 Task: Check the sale-to-list ratio of ceramic floors in the last 5 years.
Action: Mouse moved to (1050, 244)
Screenshot: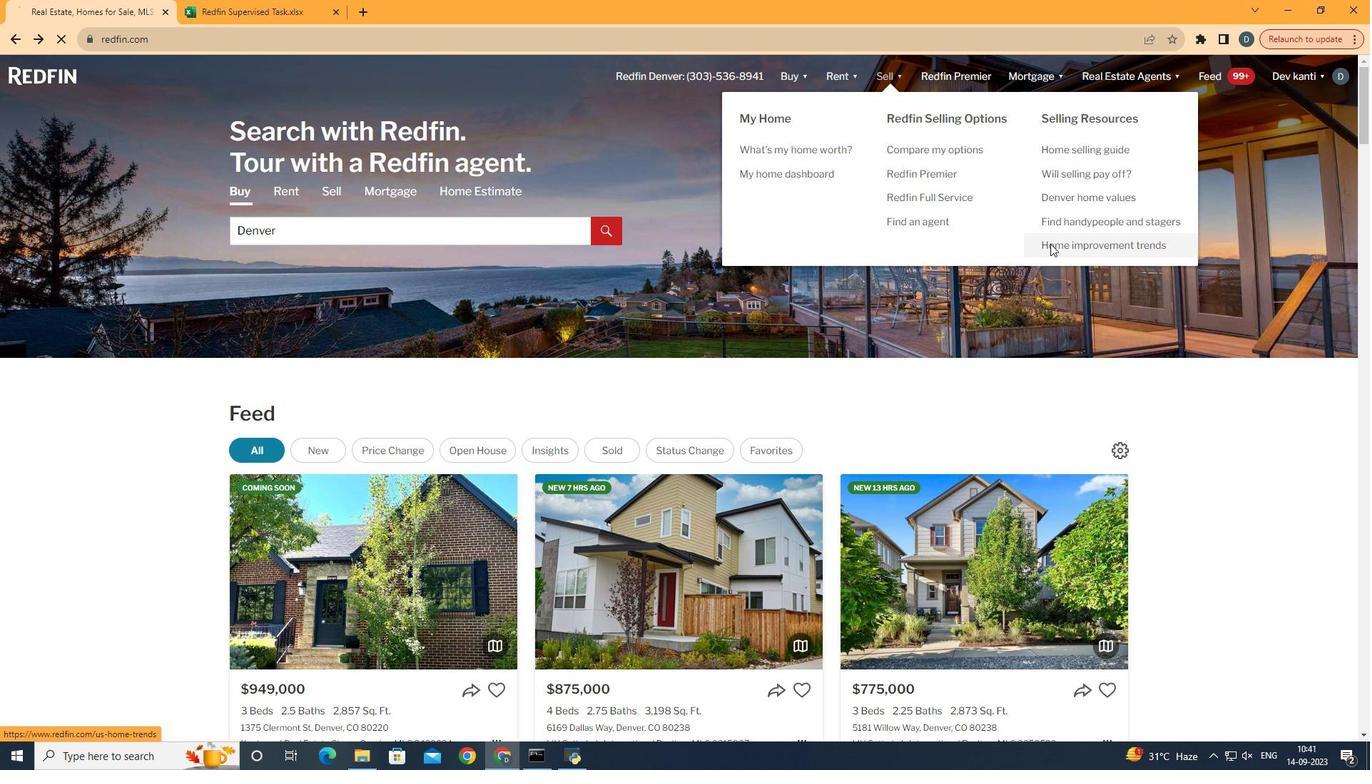 
Action: Mouse pressed left at (1050, 244)
Screenshot: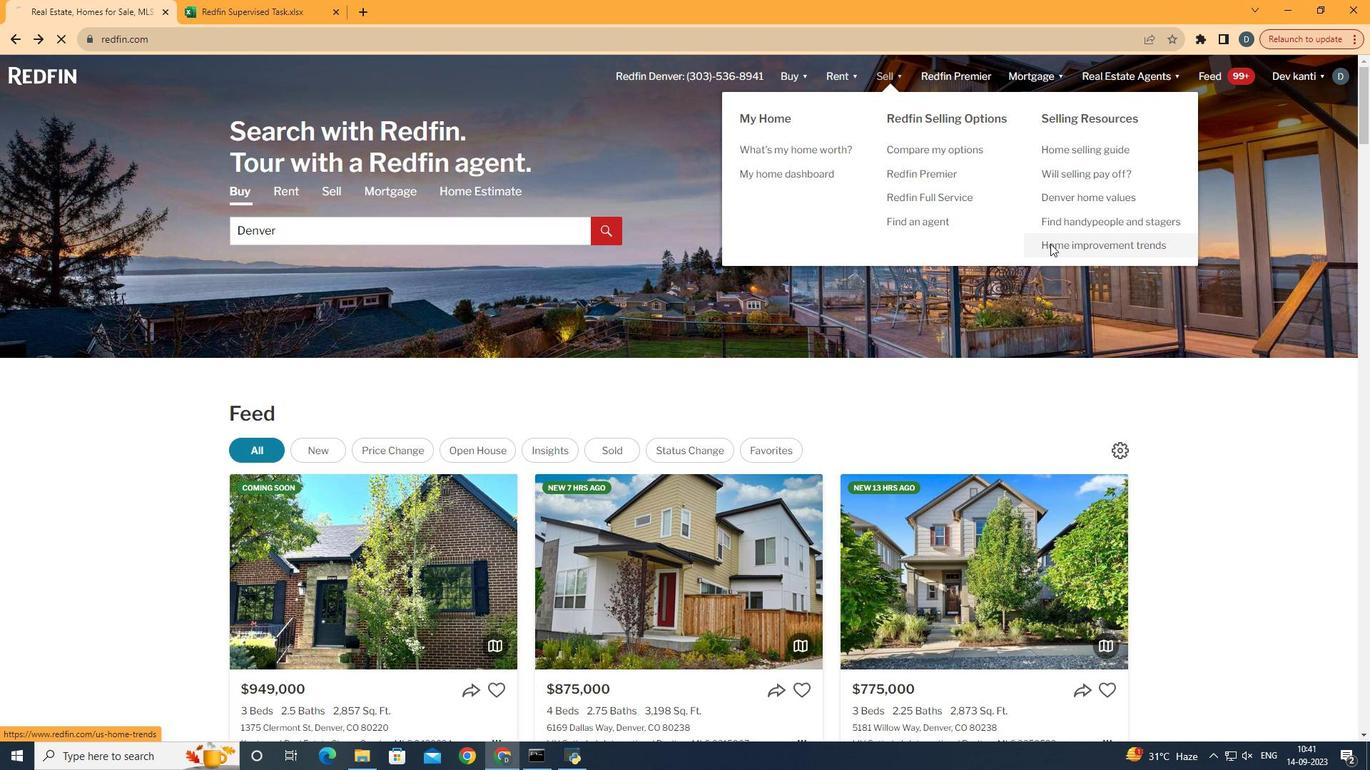 
Action: Mouse moved to (324, 262)
Screenshot: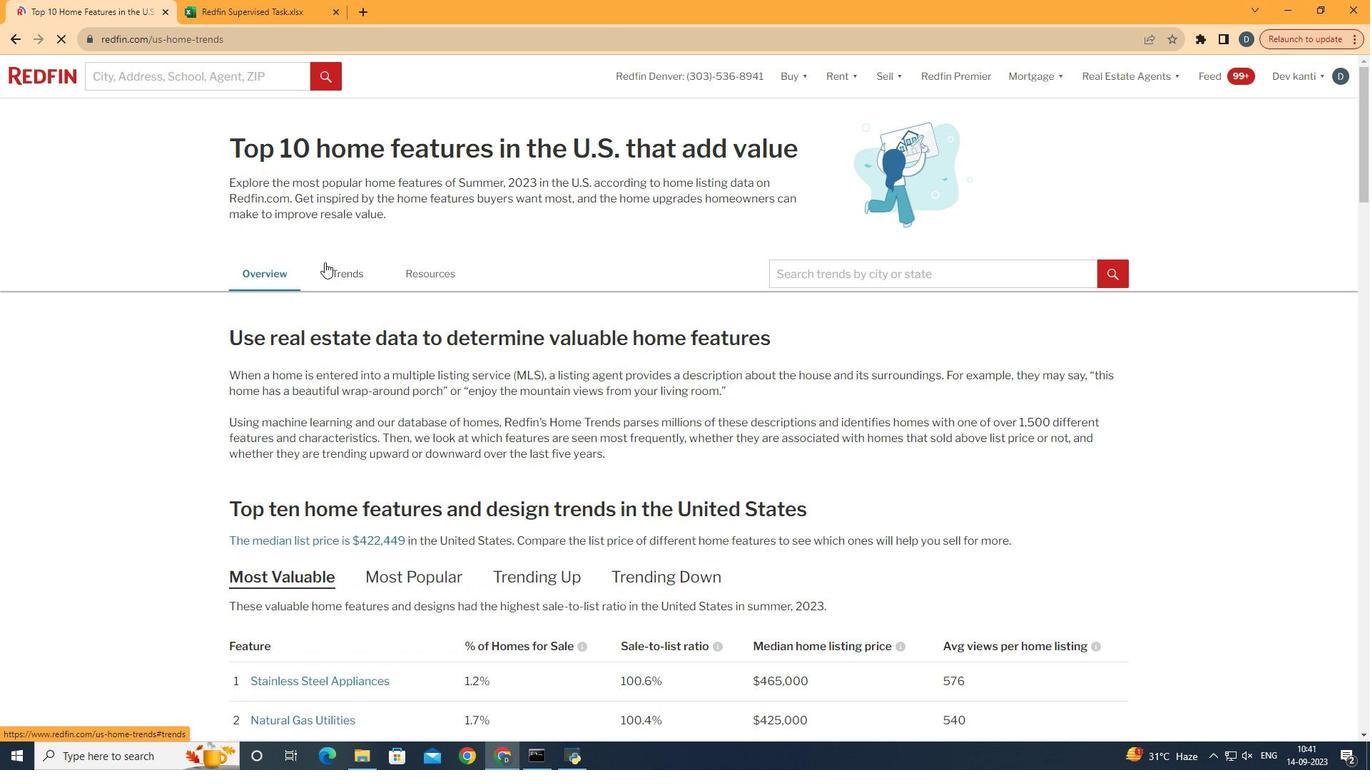 
Action: Mouse pressed left at (324, 262)
Screenshot: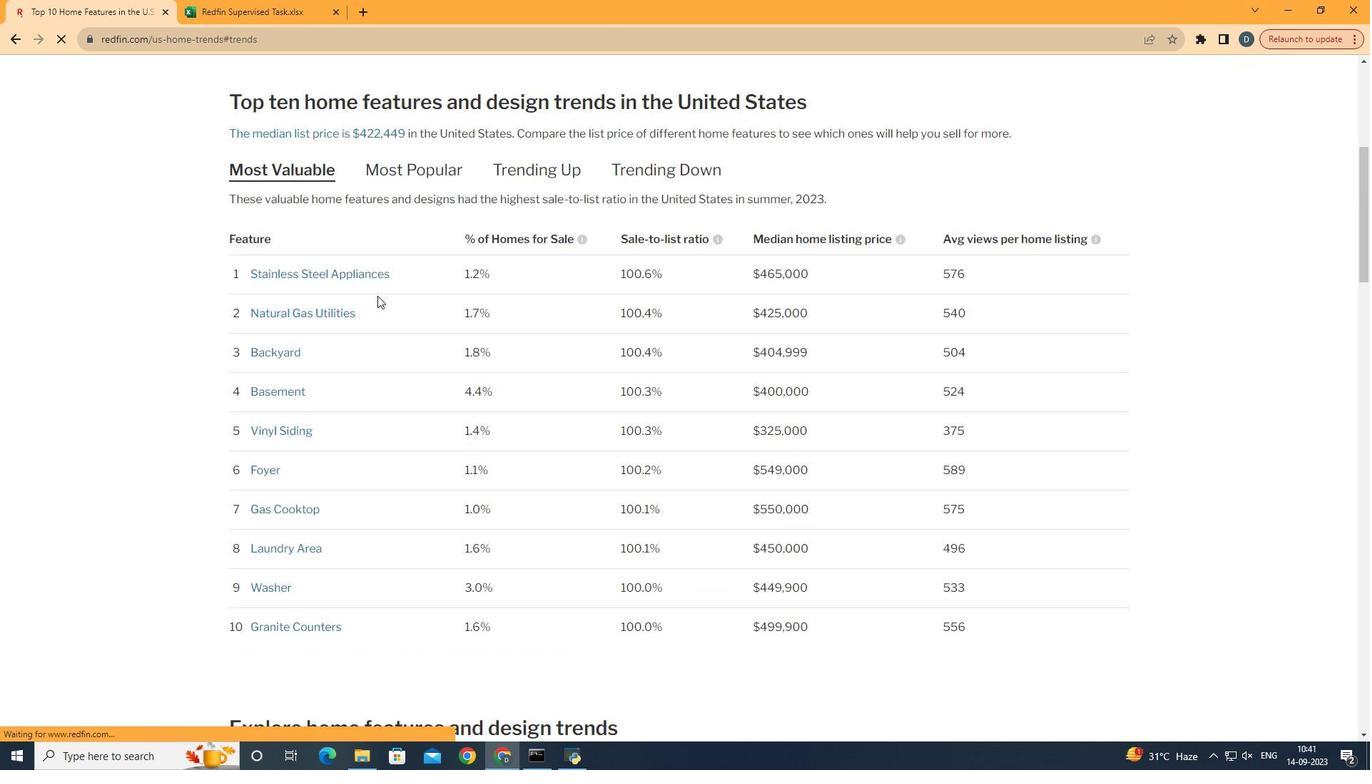 
Action: Mouse moved to (404, 324)
Screenshot: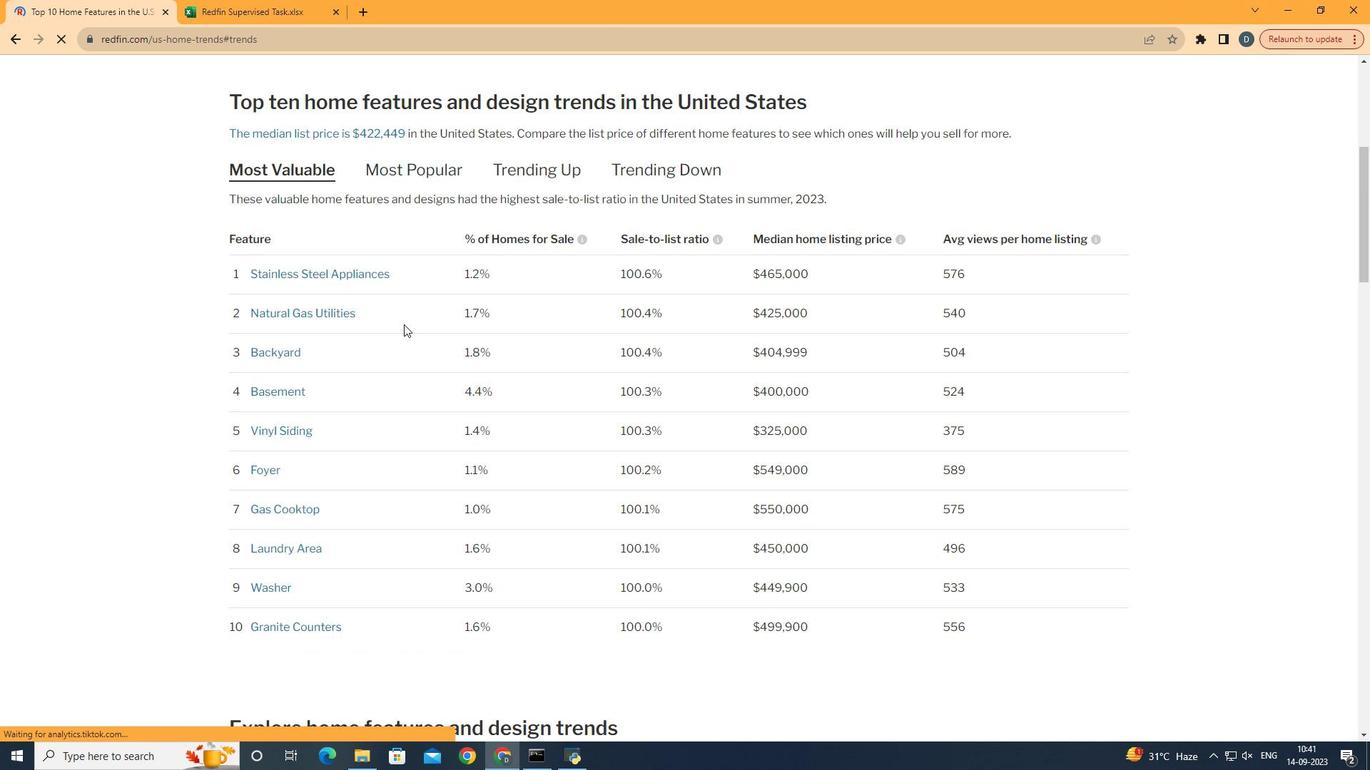 
Action: Mouse scrolled (404, 324) with delta (0, 0)
Screenshot: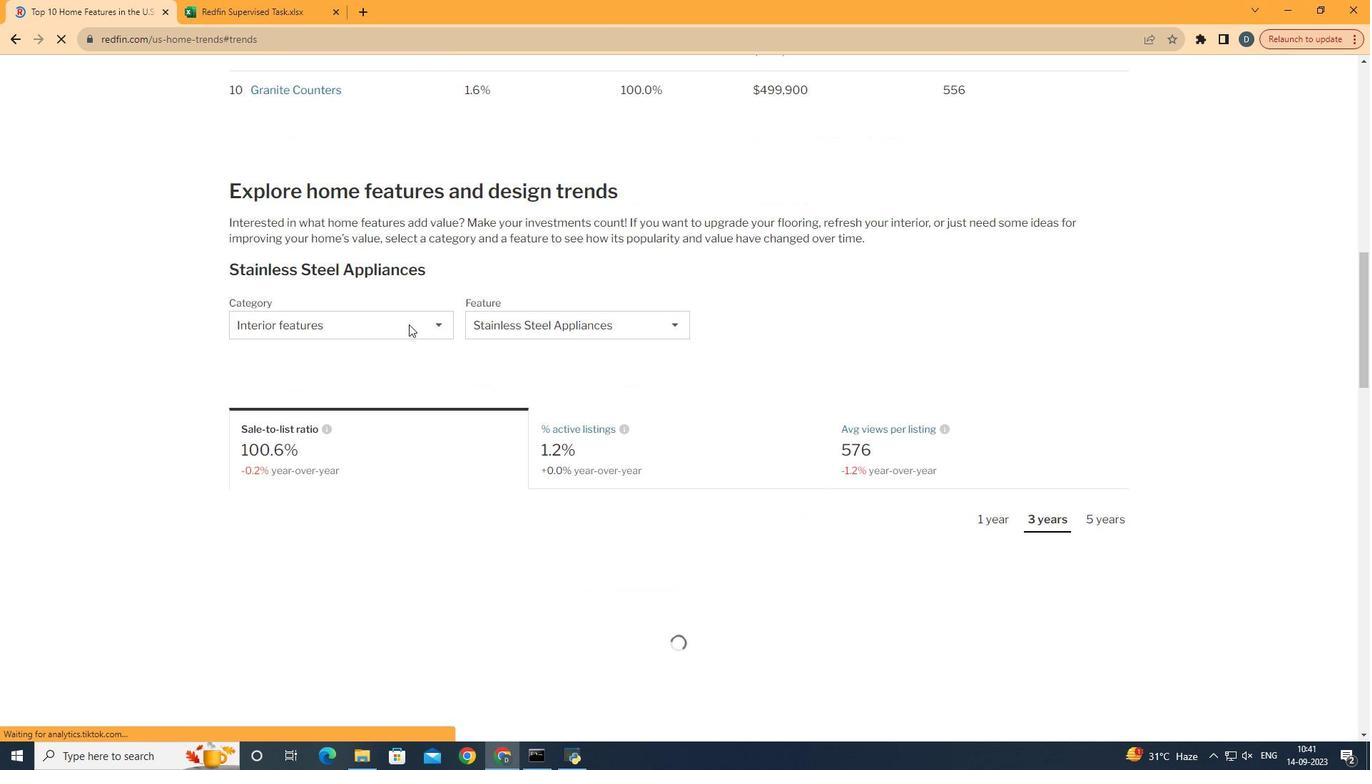 
Action: Mouse scrolled (404, 324) with delta (0, 0)
Screenshot: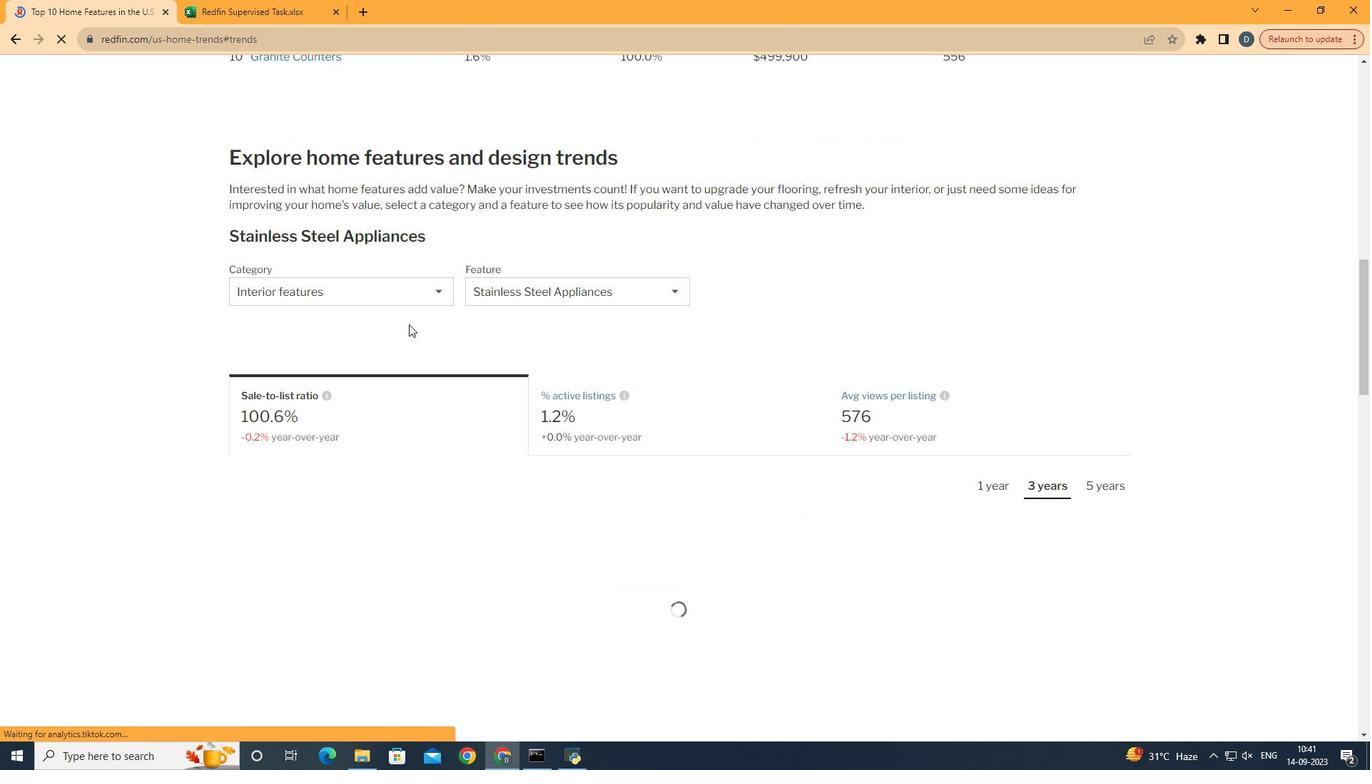 
Action: Mouse scrolled (404, 324) with delta (0, 0)
Screenshot: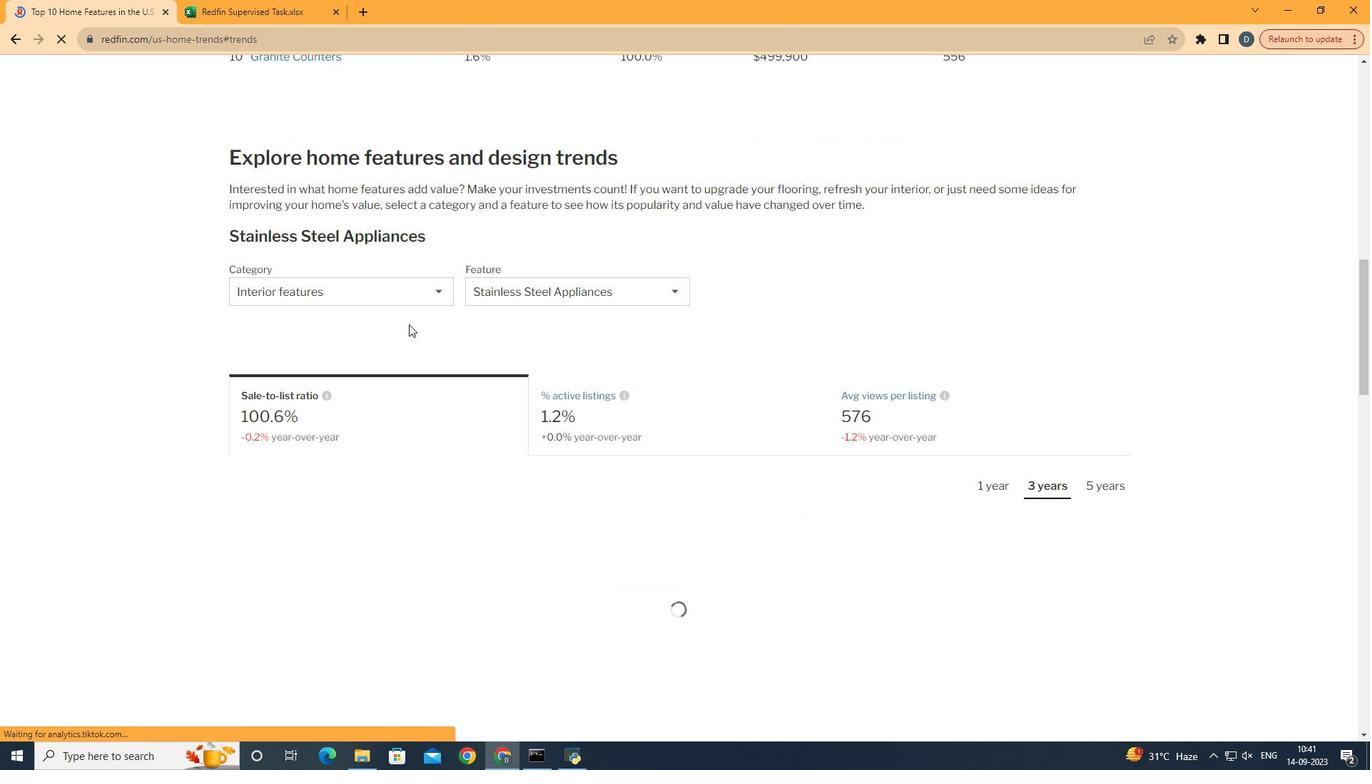
Action: Mouse scrolled (404, 324) with delta (0, 0)
Screenshot: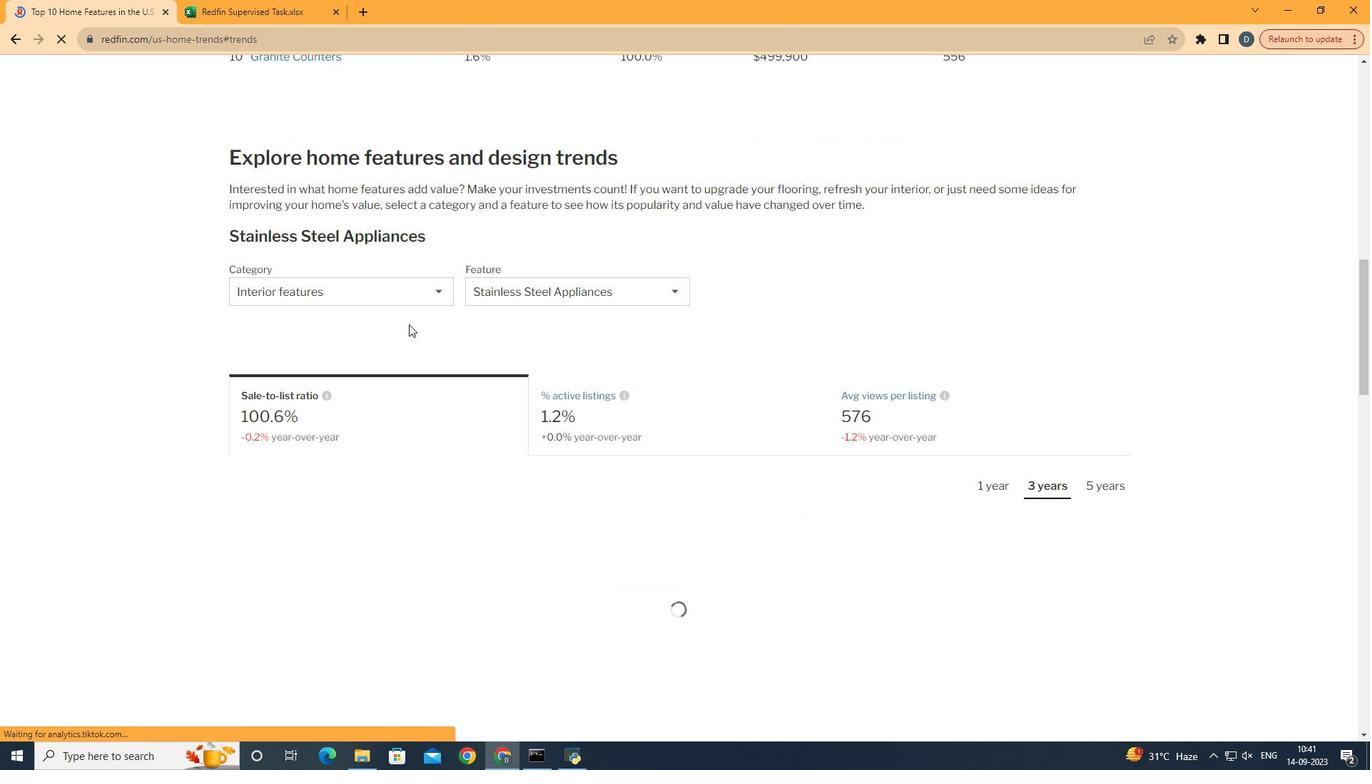 
Action: Mouse scrolled (404, 324) with delta (0, 0)
Screenshot: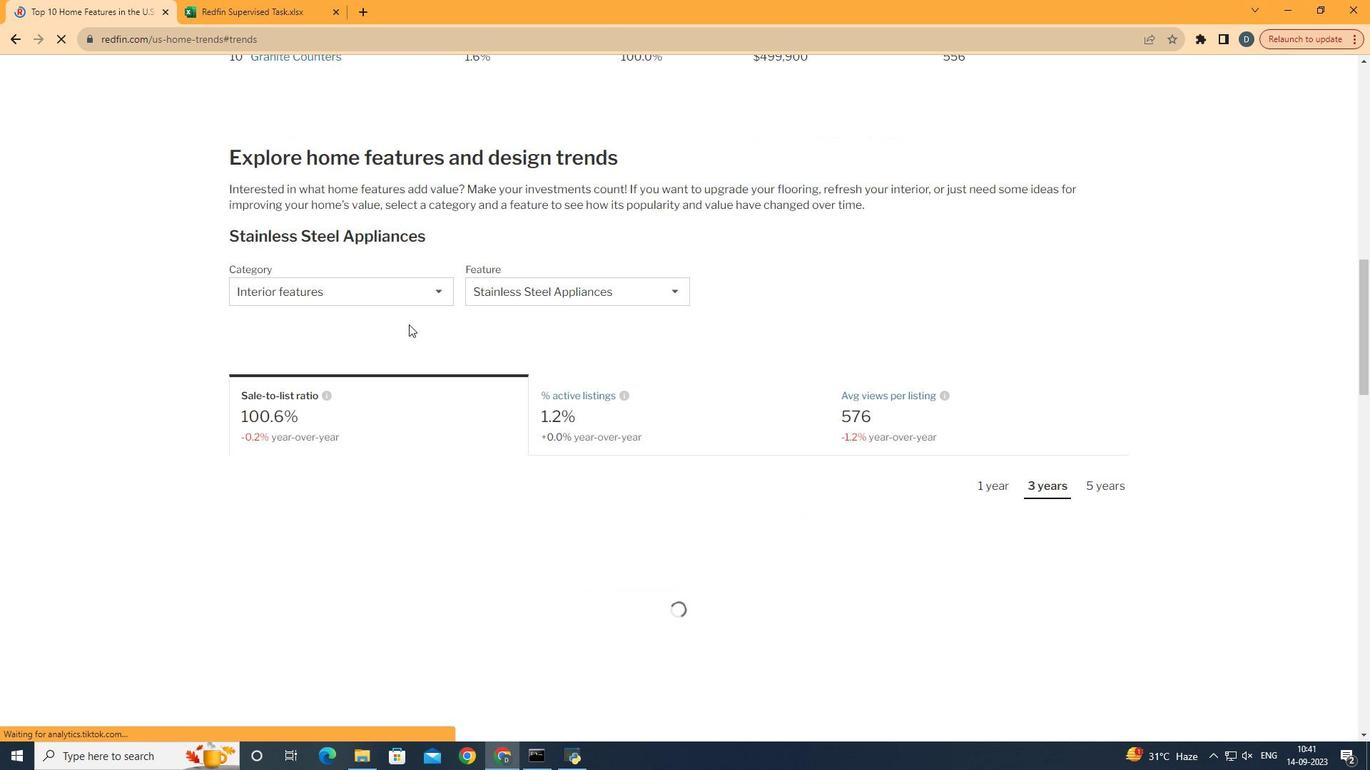 
Action: Mouse scrolled (404, 324) with delta (0, 0)
Screenshot: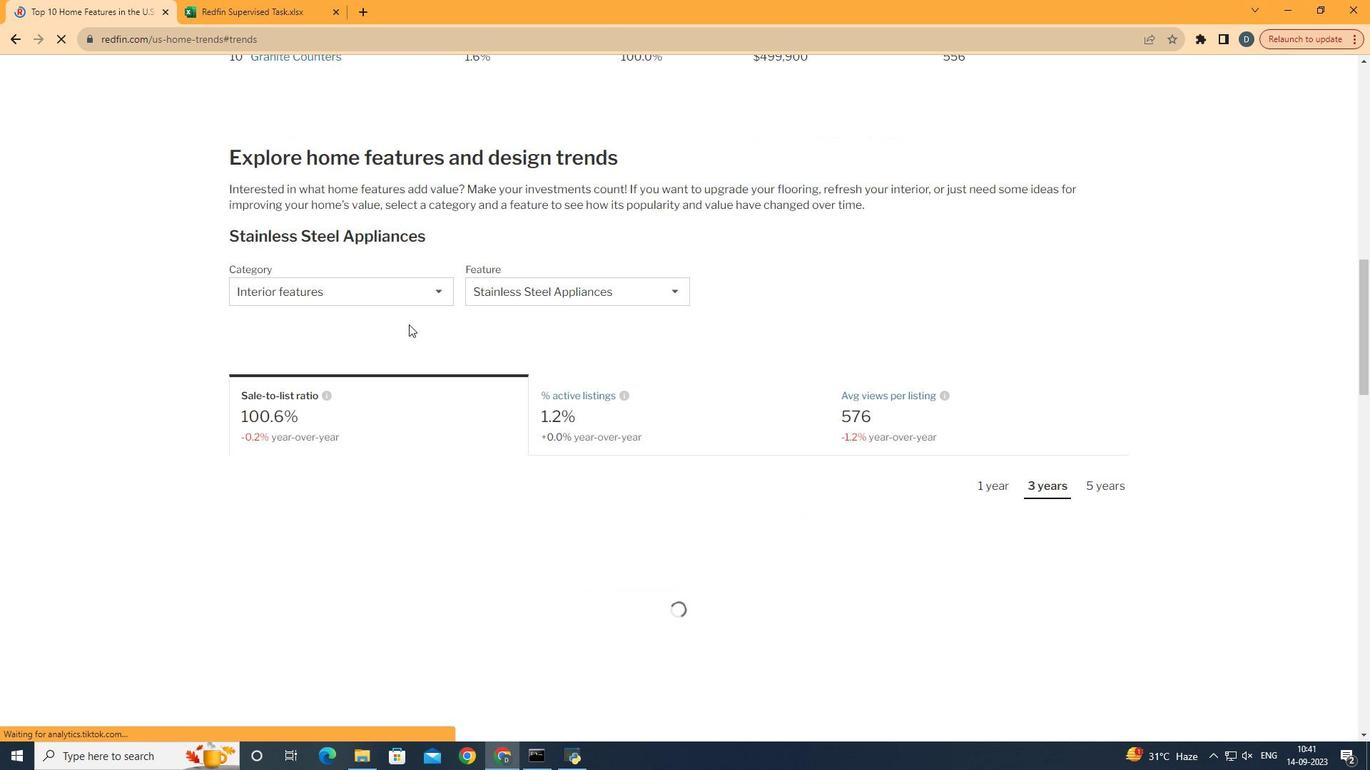 
Action: Mouse scrolled (404, 324) with delta (0, 0)
Screenshot: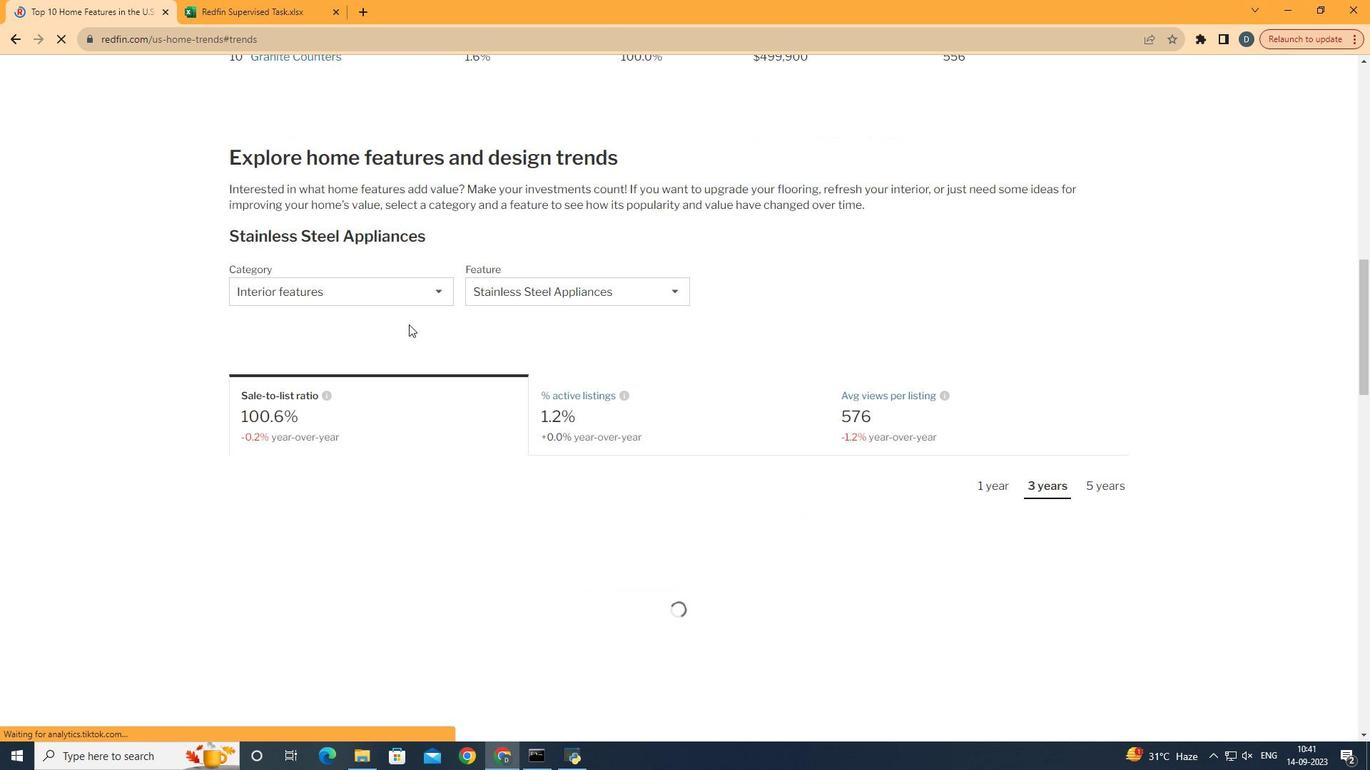 
Action: Mouse moved to (406, 324)
Screenshot: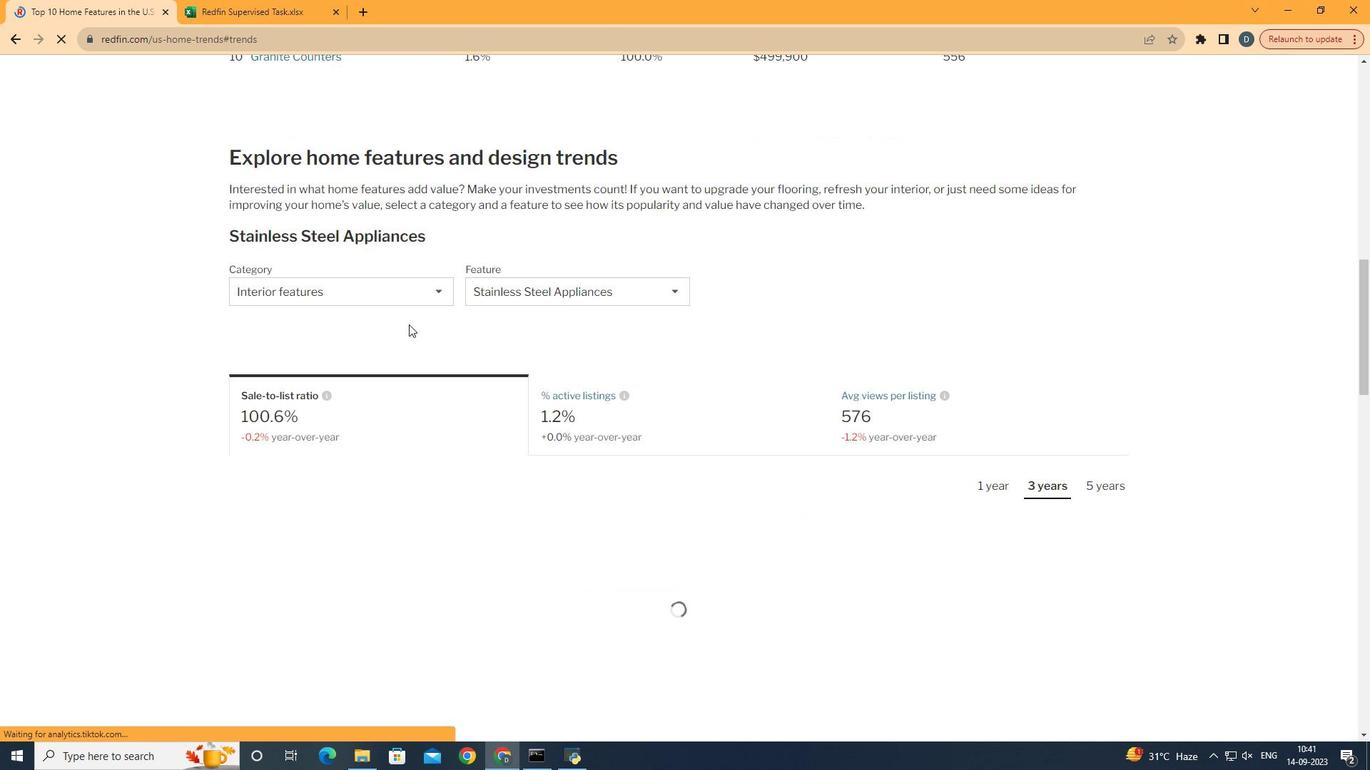 
Action: Mouse scrolled (406, 324) with delta (0, 0)
Screenshot: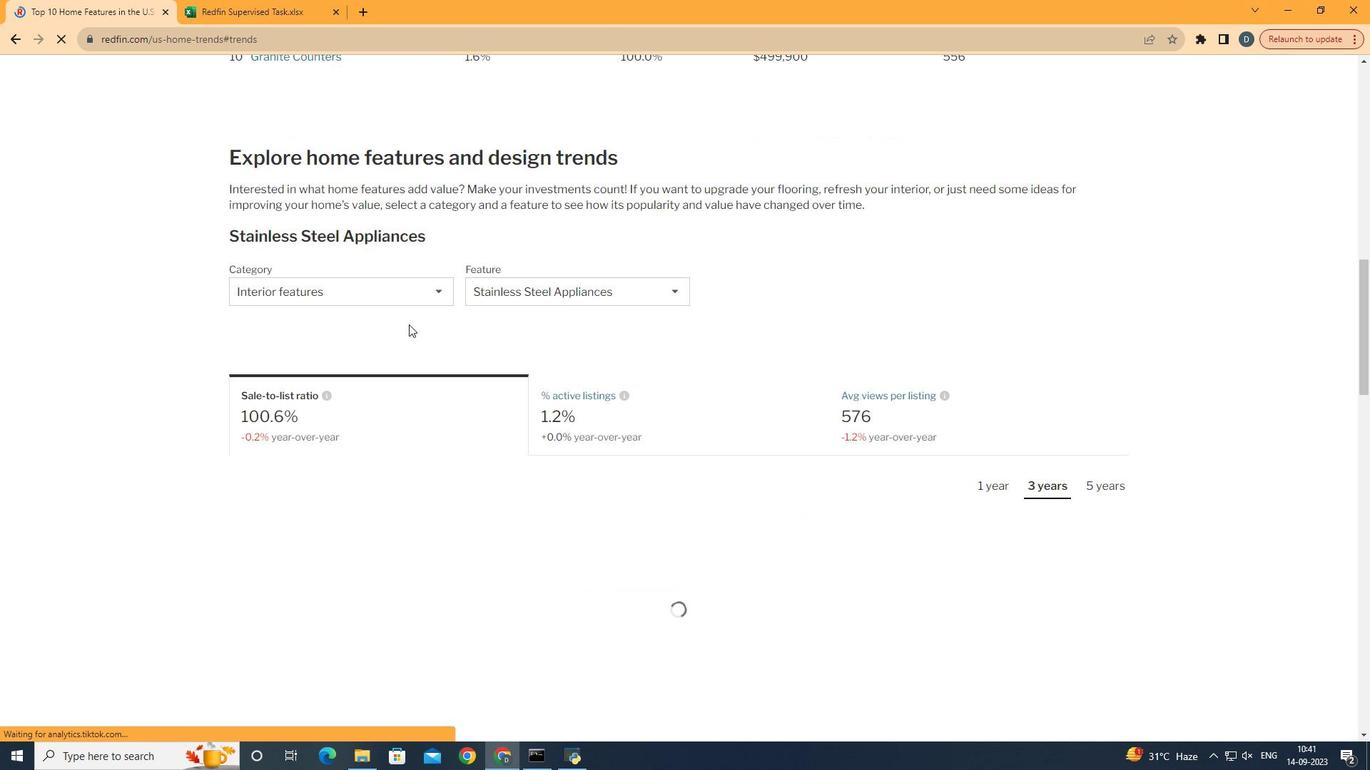 
Action: Mouse moved to (364, 287)
Screenshot: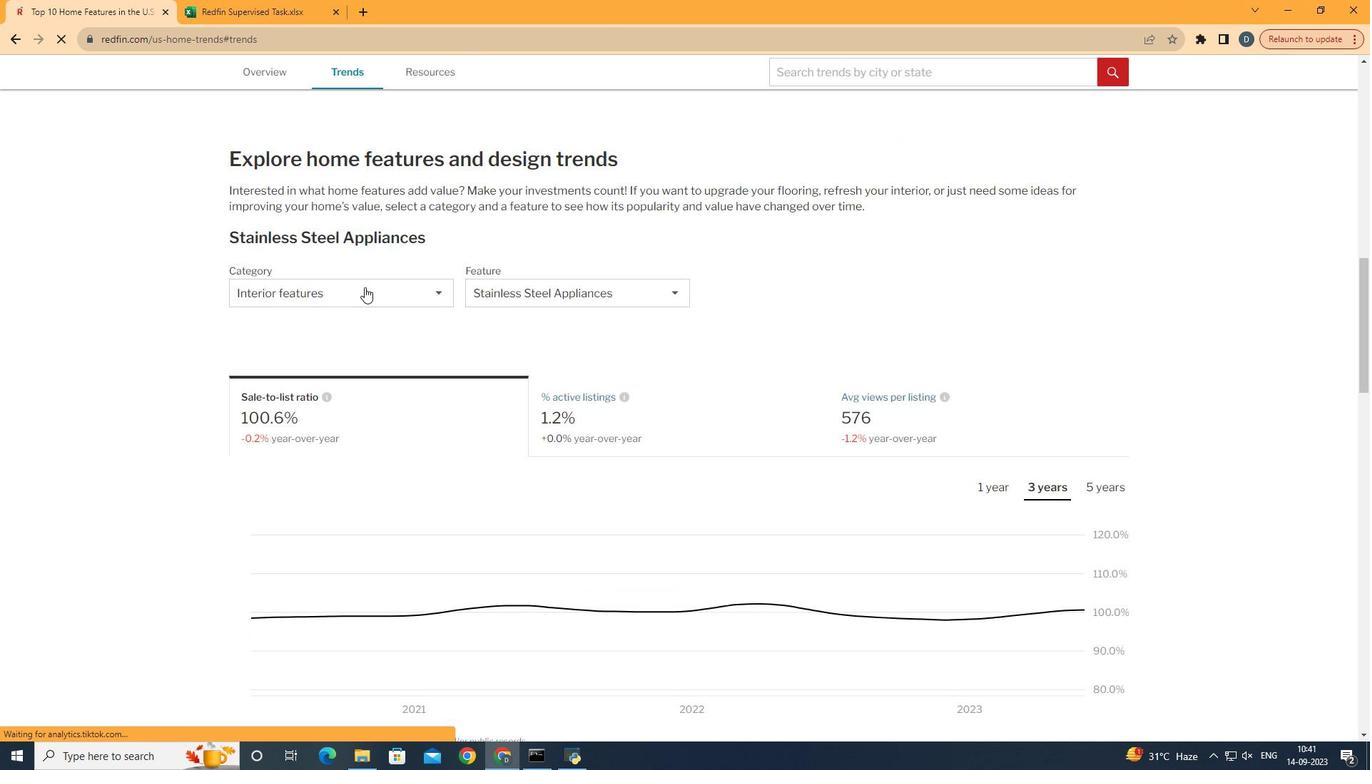 
Action: Mouse scrolled (364, 286) with delta (0, 0)
Screenshot: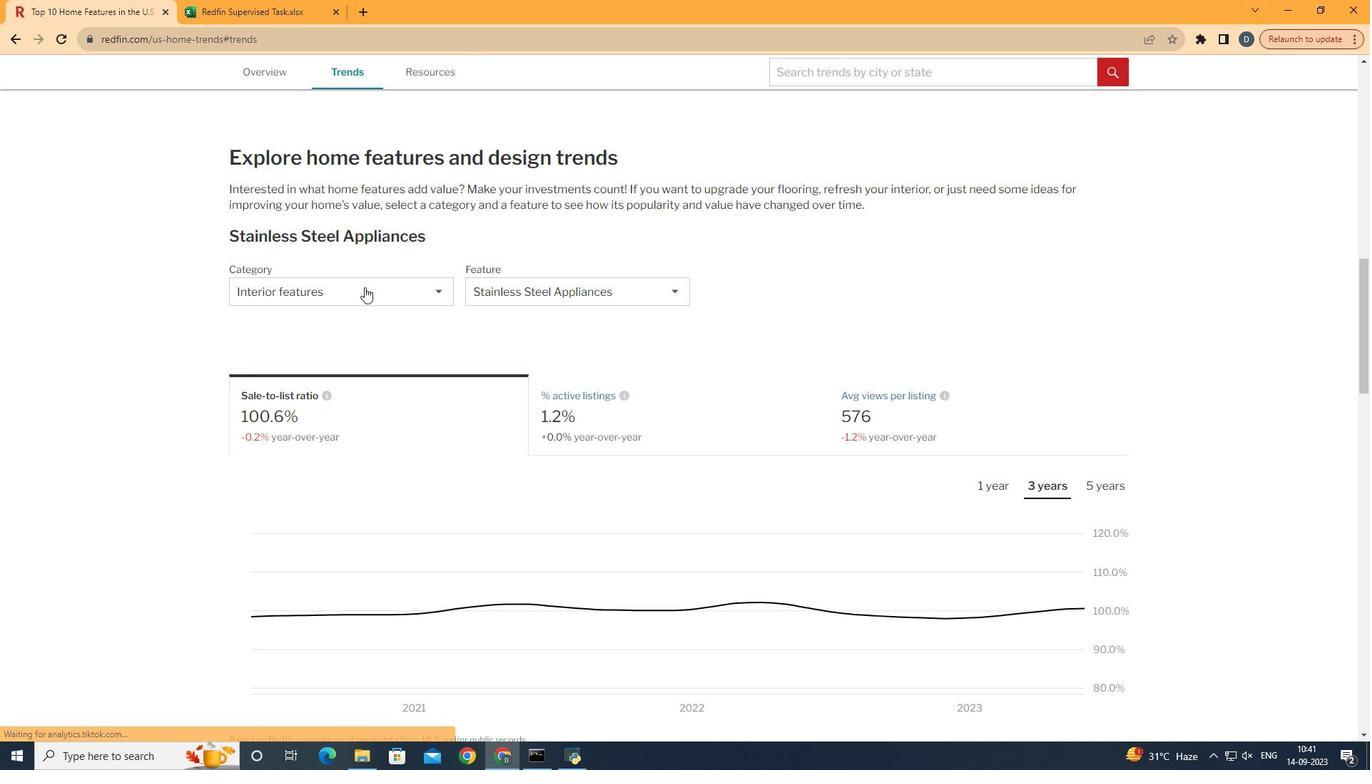 
Action: Mouse scrolled (364, 286) with delta (0, 0)
Screenshot: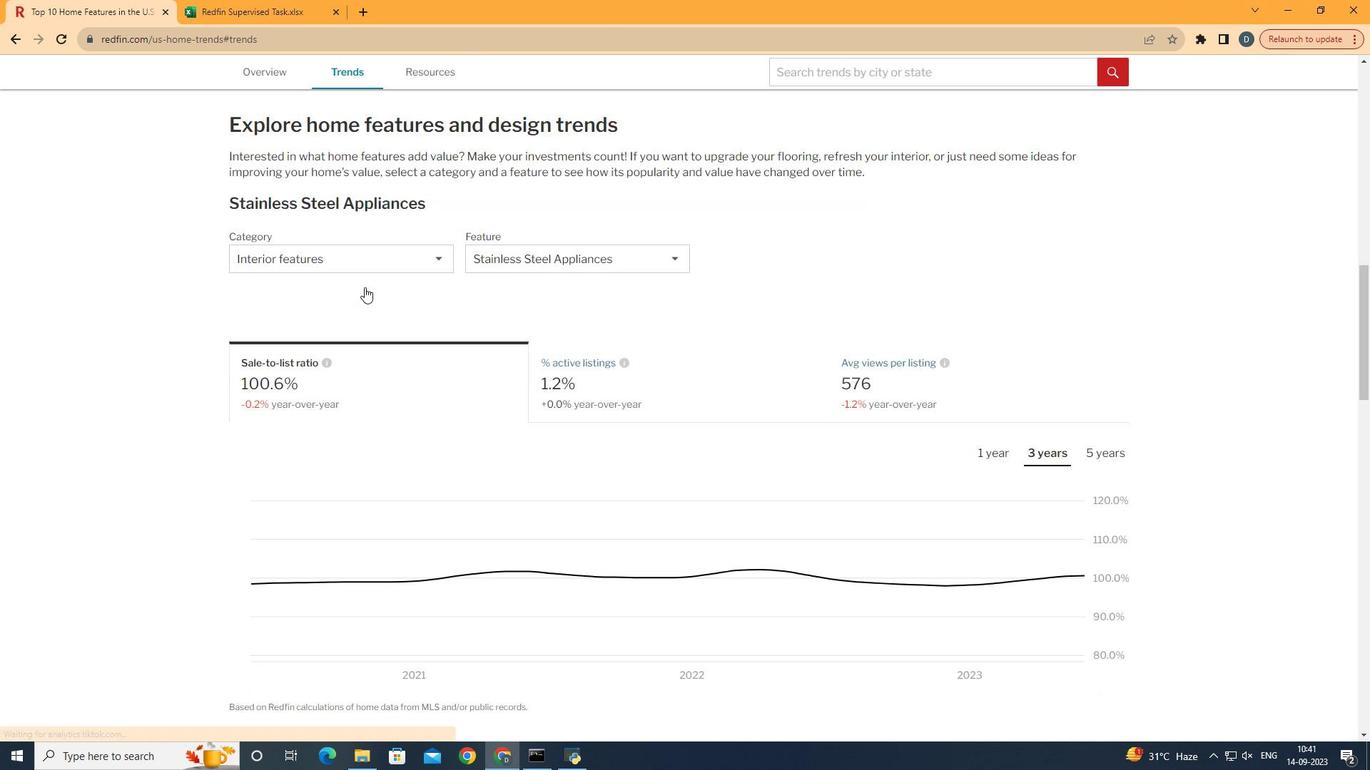 
Action: Mouse scrolled (364, 286) with delta (0, 0)
Screenshot: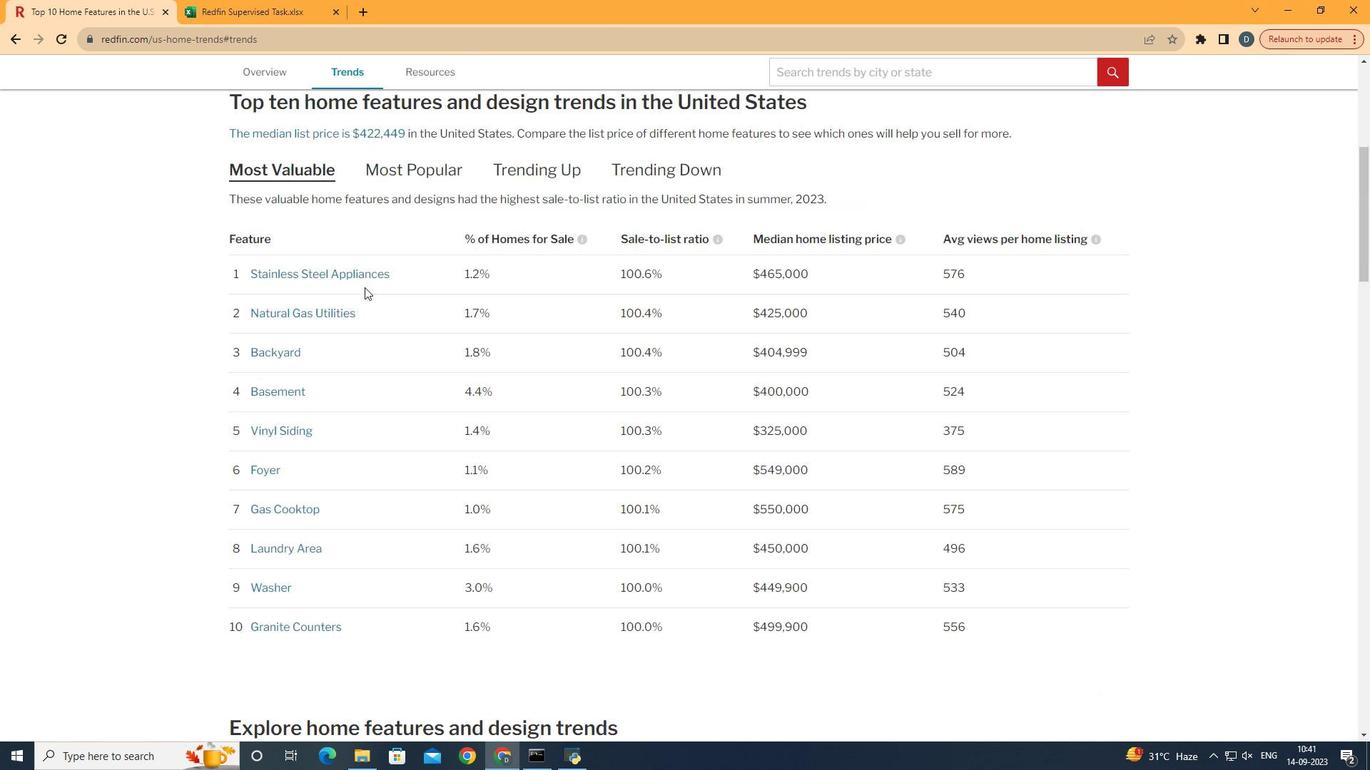 
Action: Mouse scrolled (364, 286) with delta (0, 0)
Screenshot: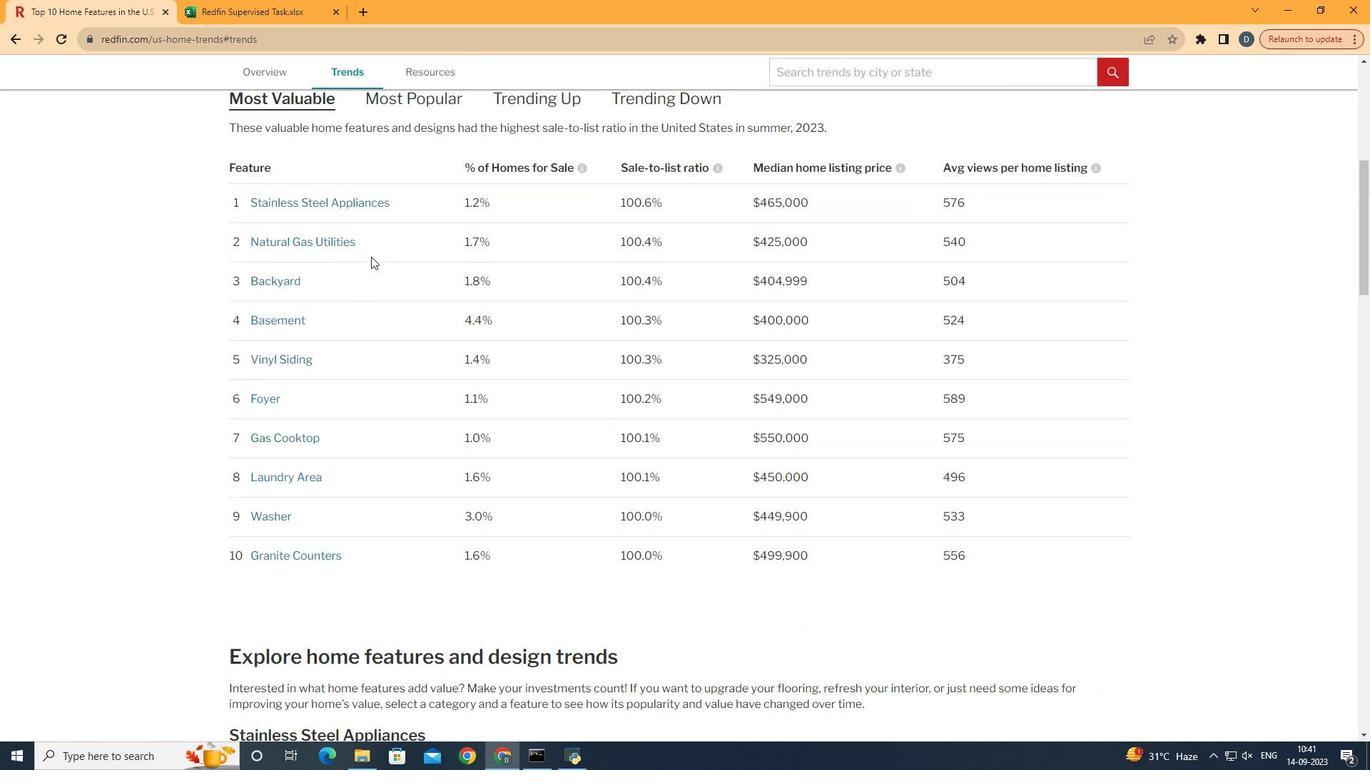 
Action: Mouse moved to (379, 241)
Screenshot: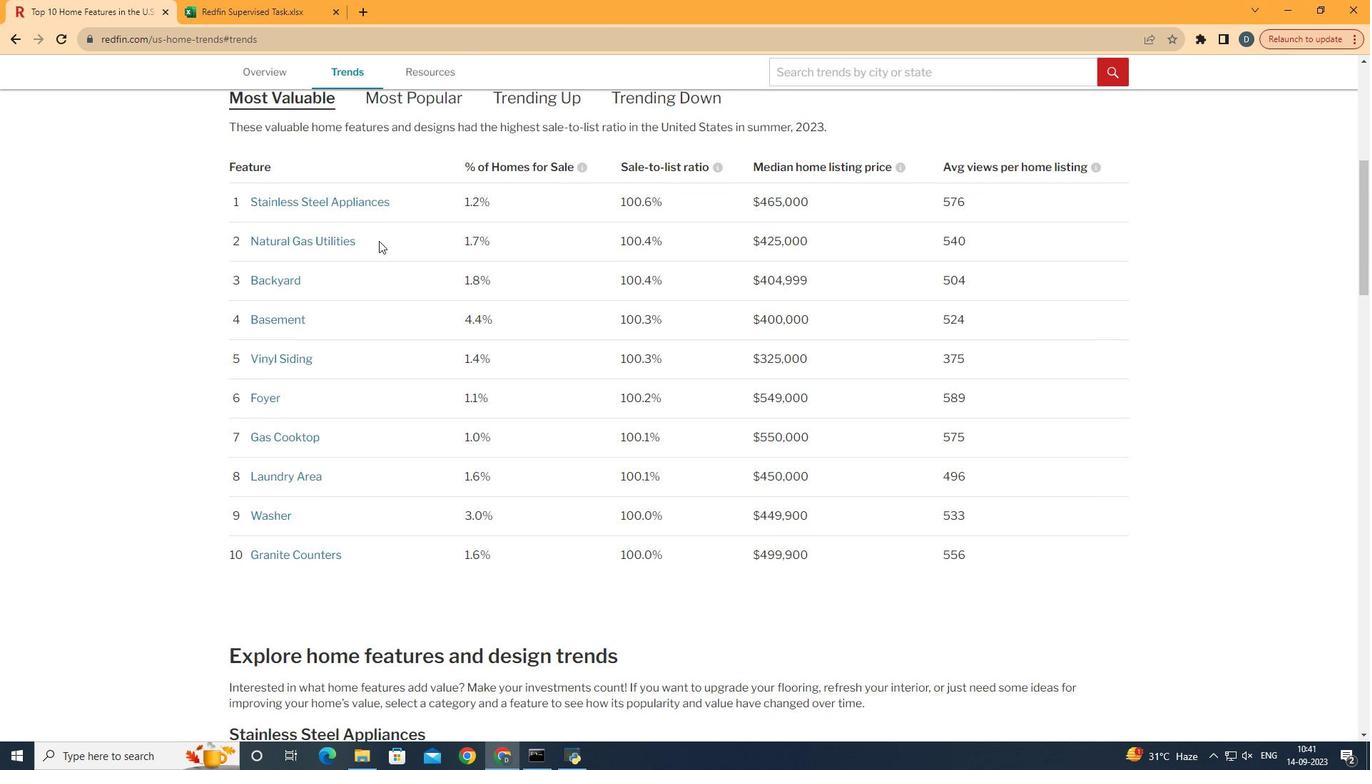 
Action: Mouse scrolled (379, 240) with delta (0, 0)
Screenshot: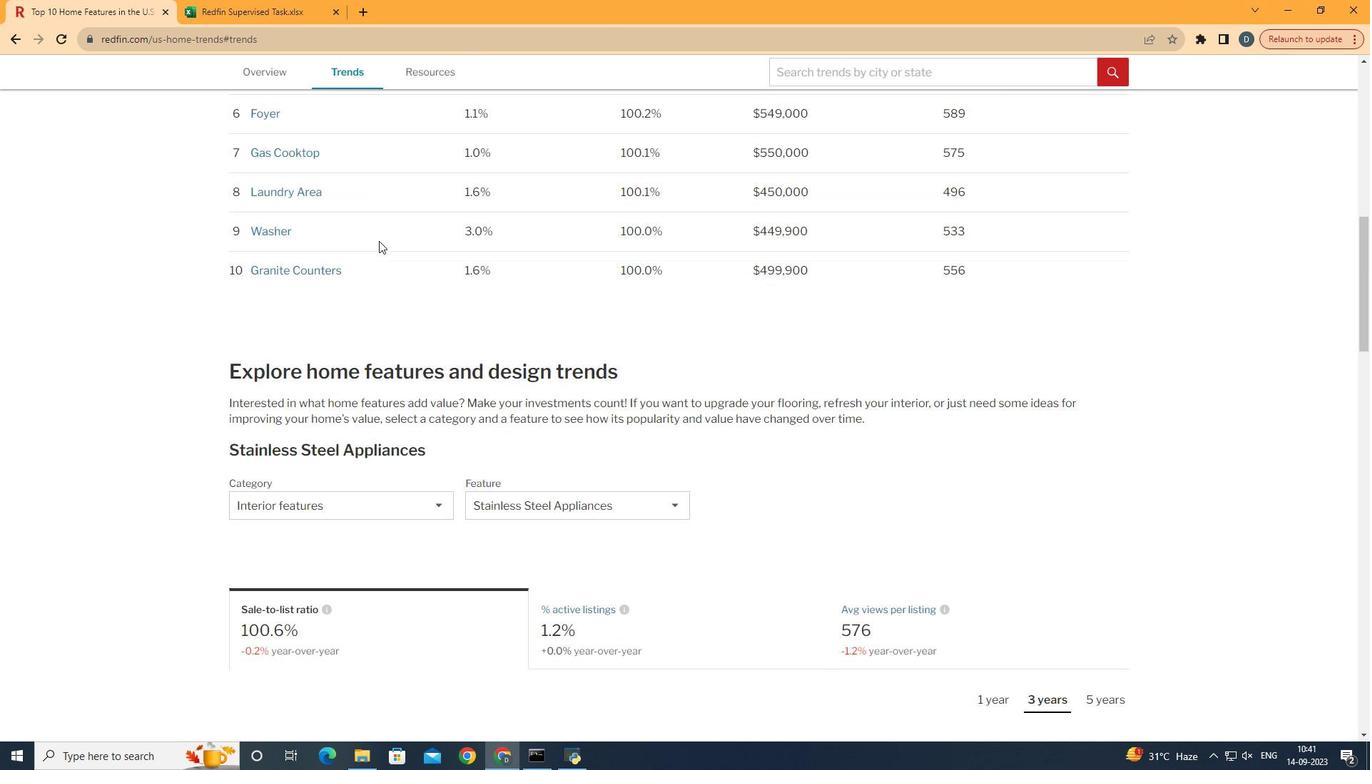 
Action: Mouse scrolled (379, 240) with delta (0, 0)
Screenshot: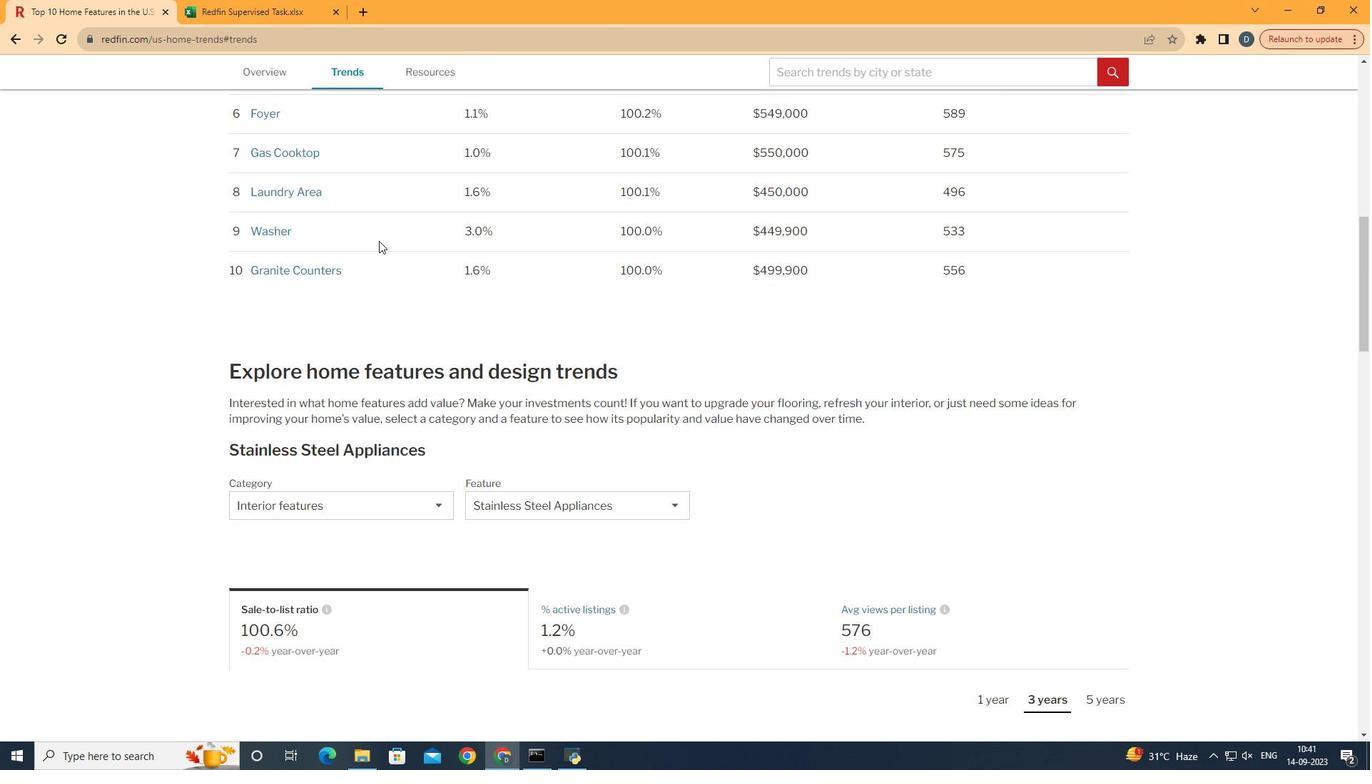 
Action: Mouse scrolled (379, 240) with delta (0, 0)
Screenshot: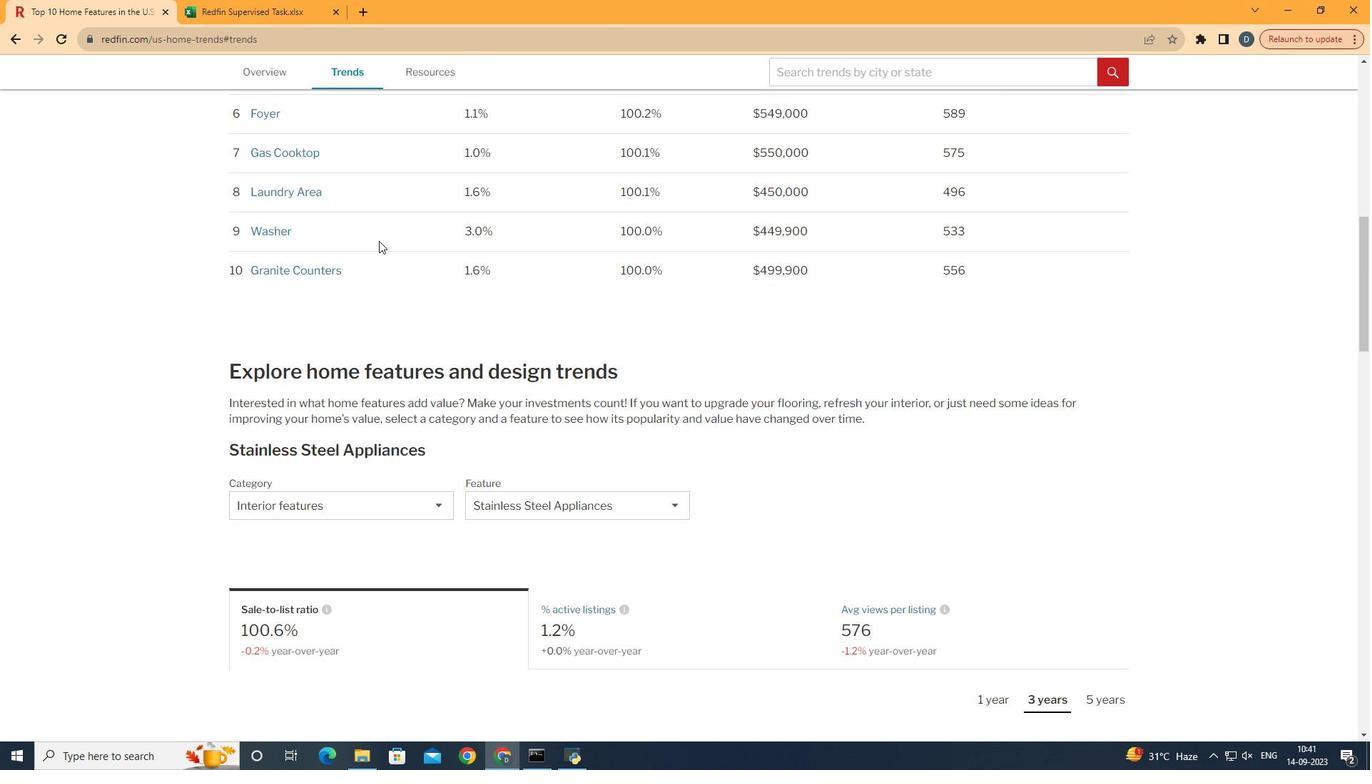 
Action: Mouse scrolled (379, 240) with delta (0, 0)
Screenshot: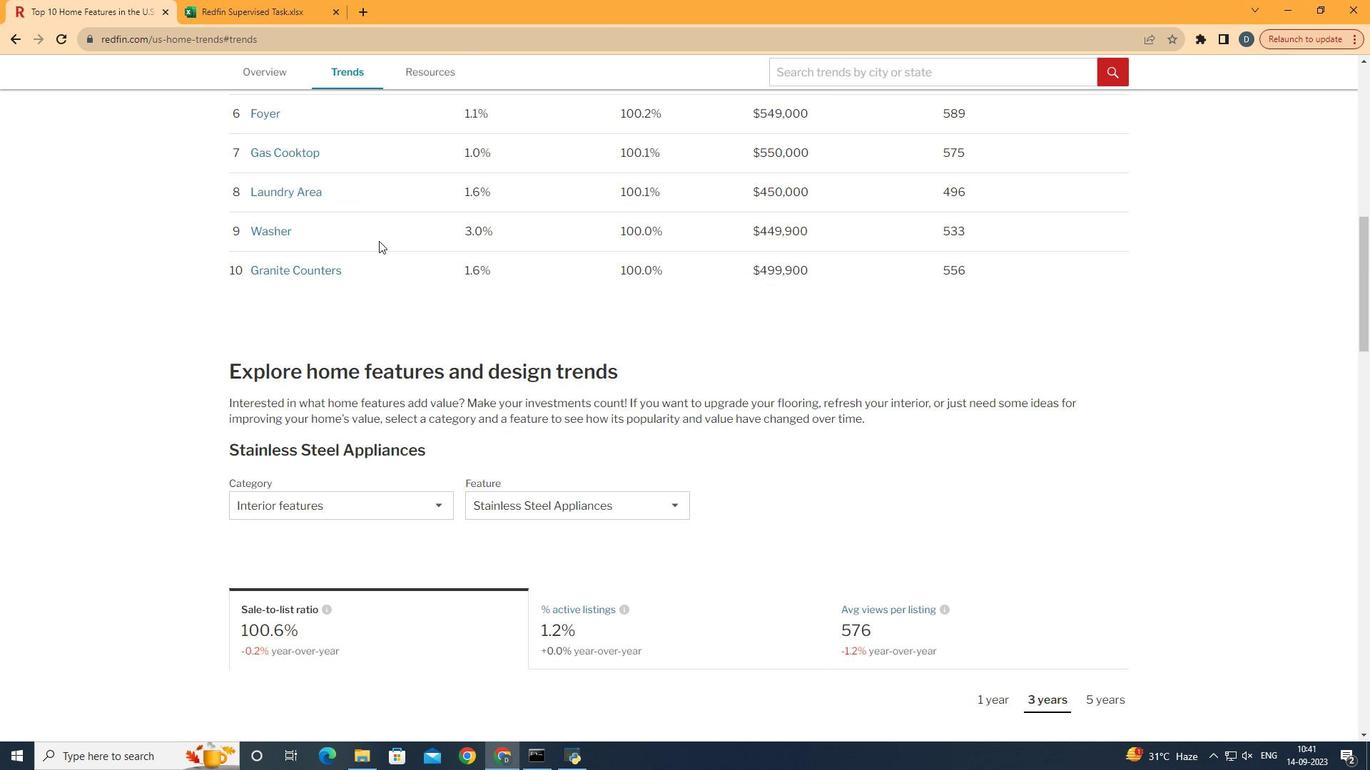 
Action: Mouse scrolled (379, 240) with delta (0, 0)
Screenshot: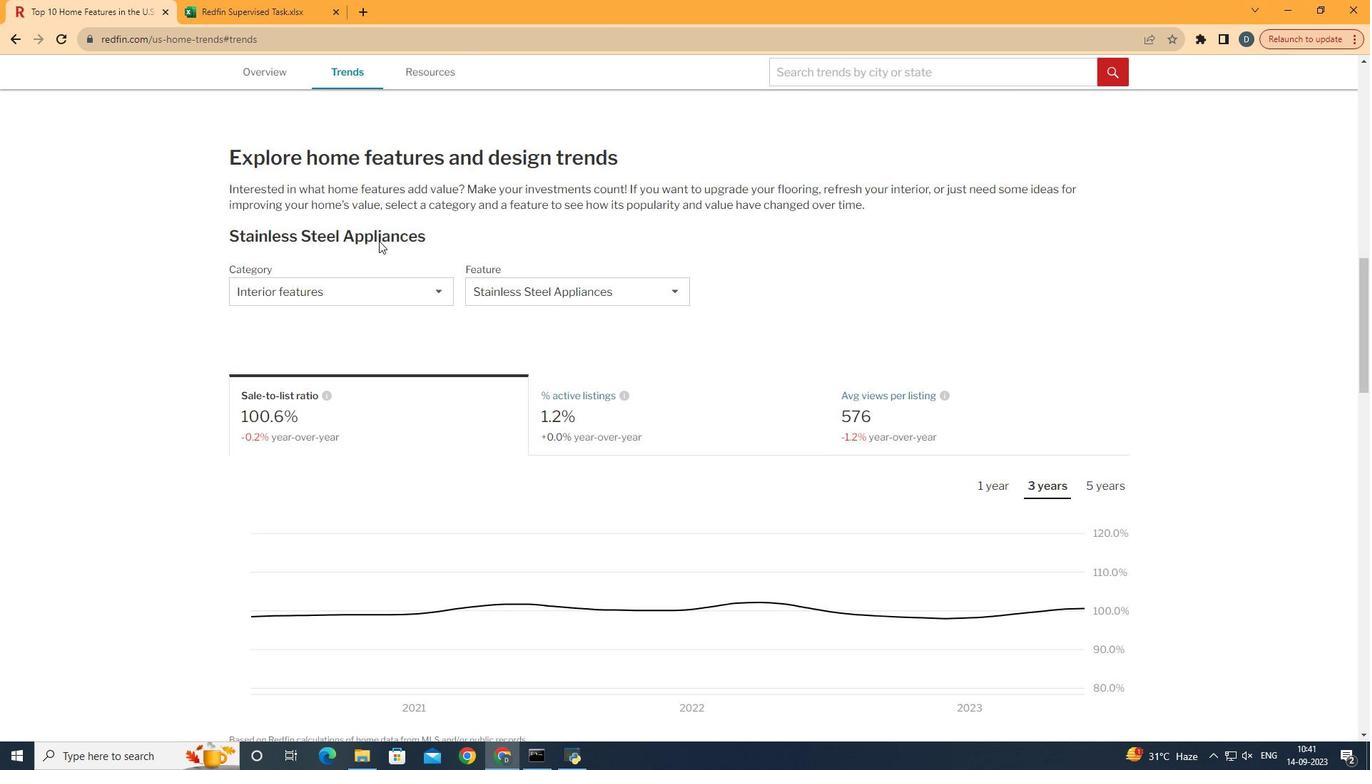 
Action: Mouse scrolled (379, 240) with delta (0, 0)
Screenshot: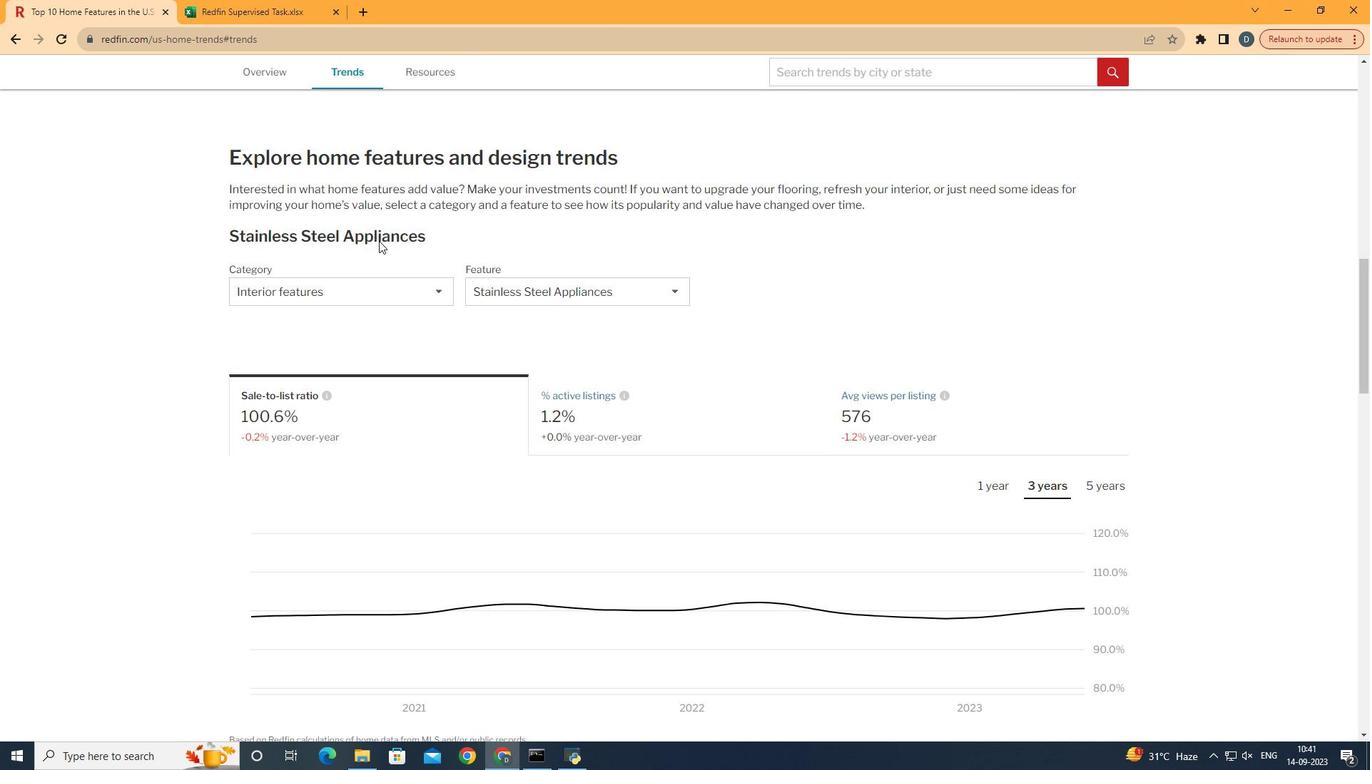
Action: Mouse scrolled (379, 240) with delta (0, 0)
Screenshot: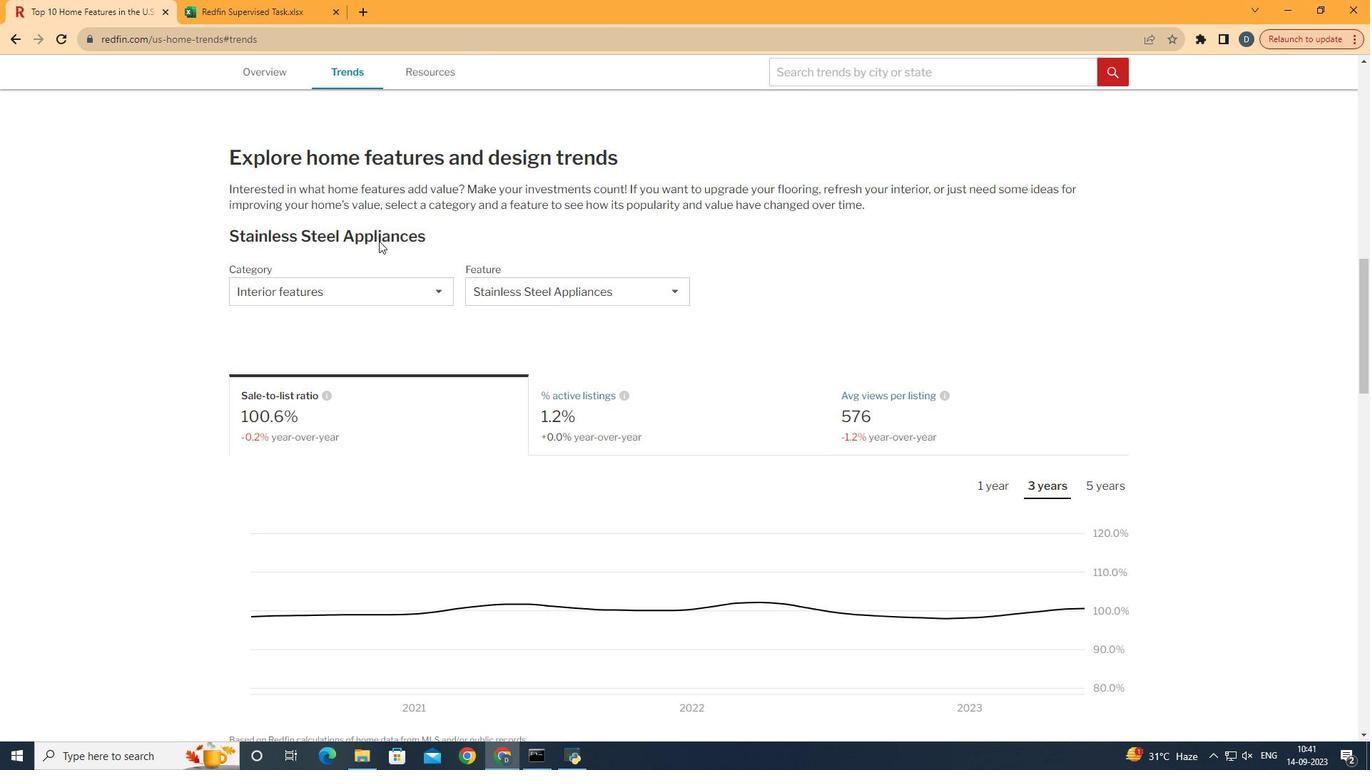 
Action: Mouse scrolled (379, 240) with delta (0, 0)
Screenshot: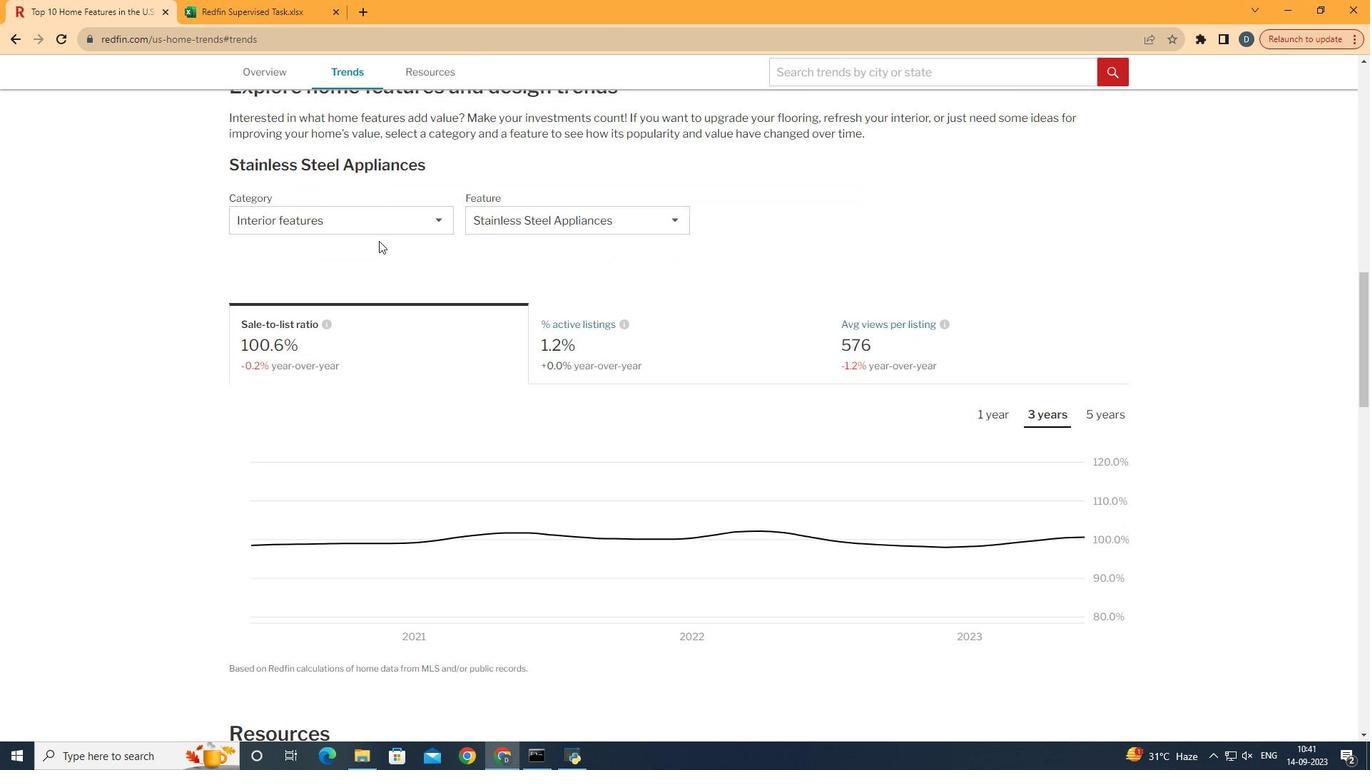 
Action: Mouse moved to (393, 212)
Screenshot: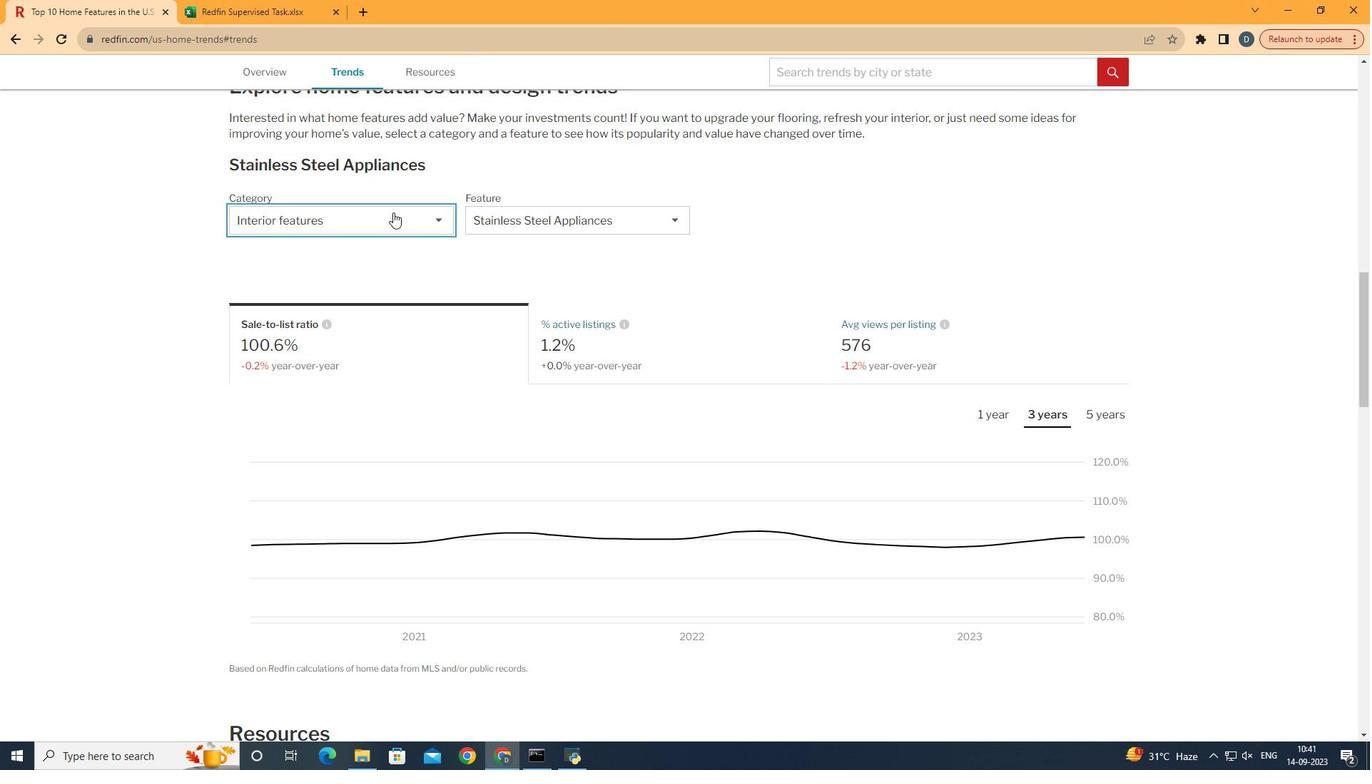 
Action: Mouse pressed left at (393, 212)
Screenshot: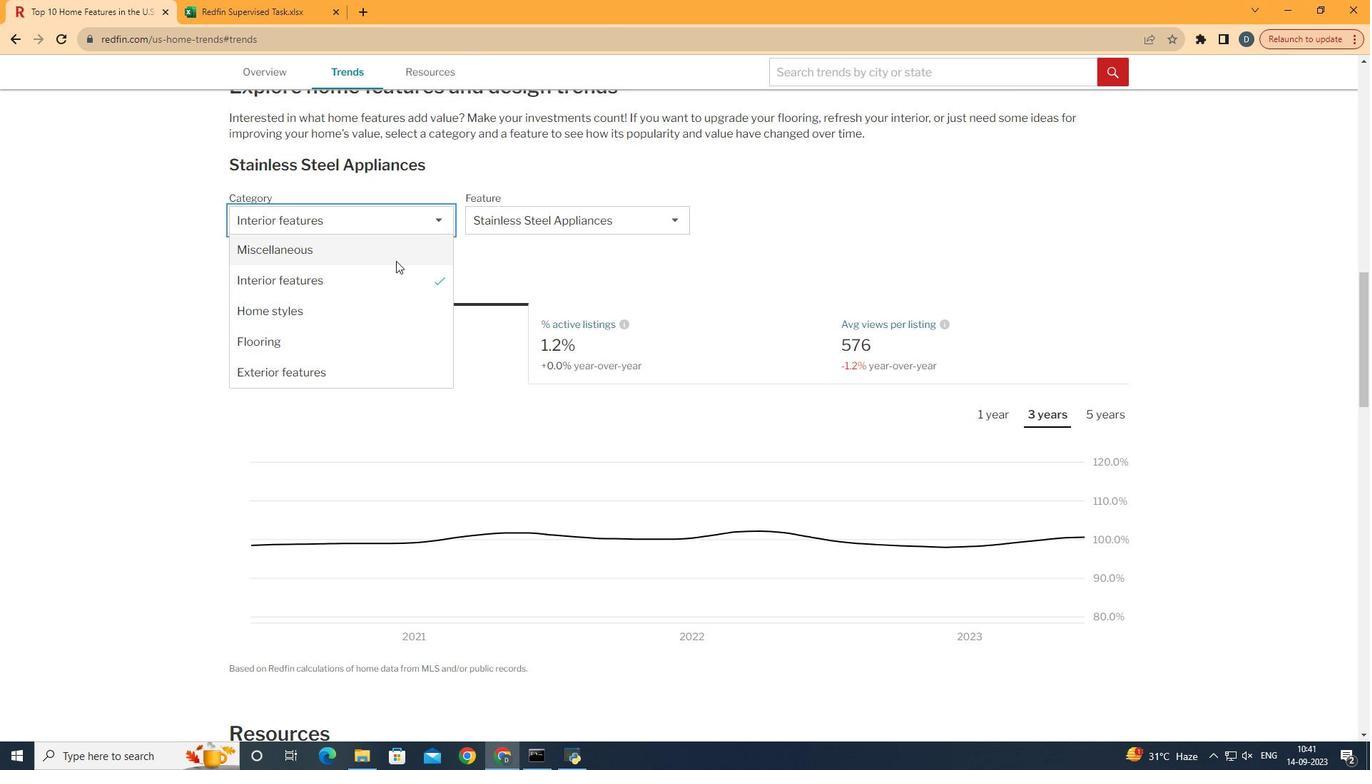 
Action: Mouse moved to (394, 289)
Screenshot: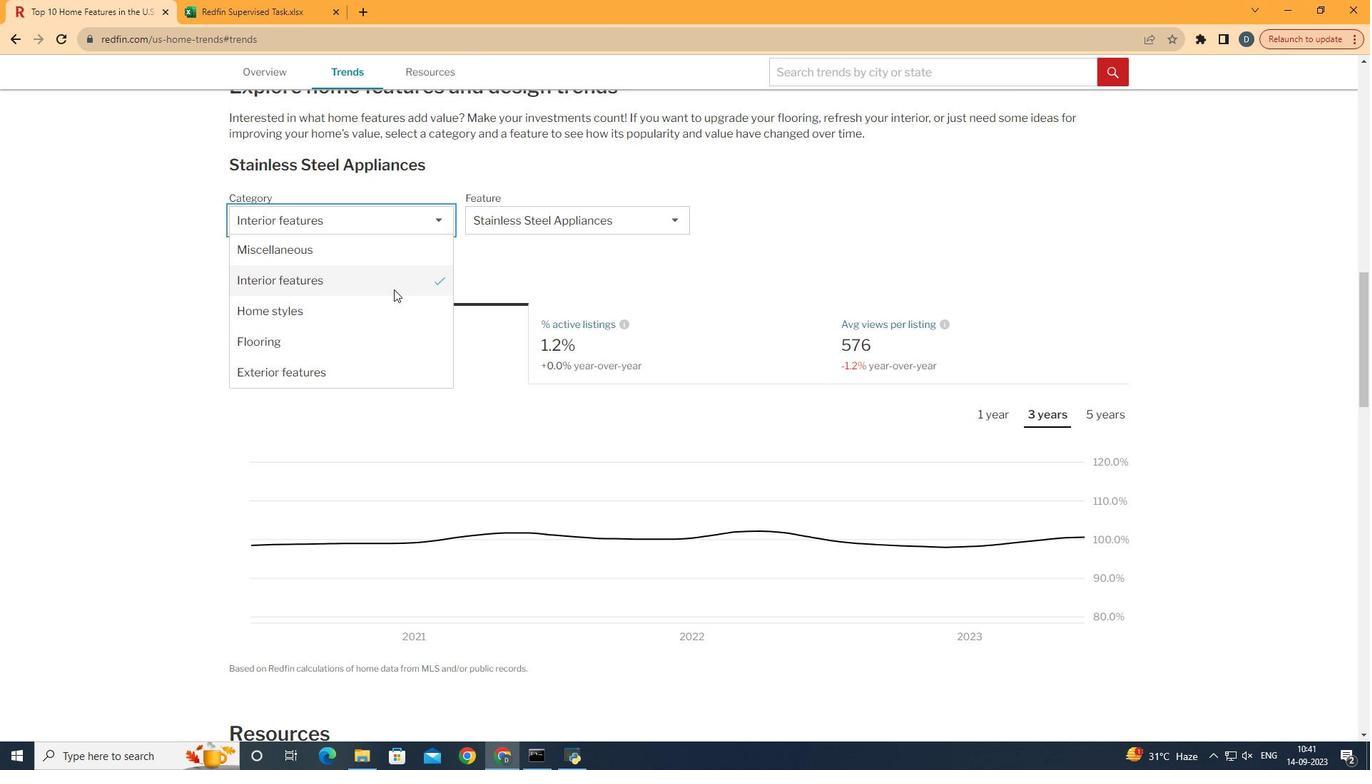 
Action: Mouse pressed left at (394, 289)
Screenshot: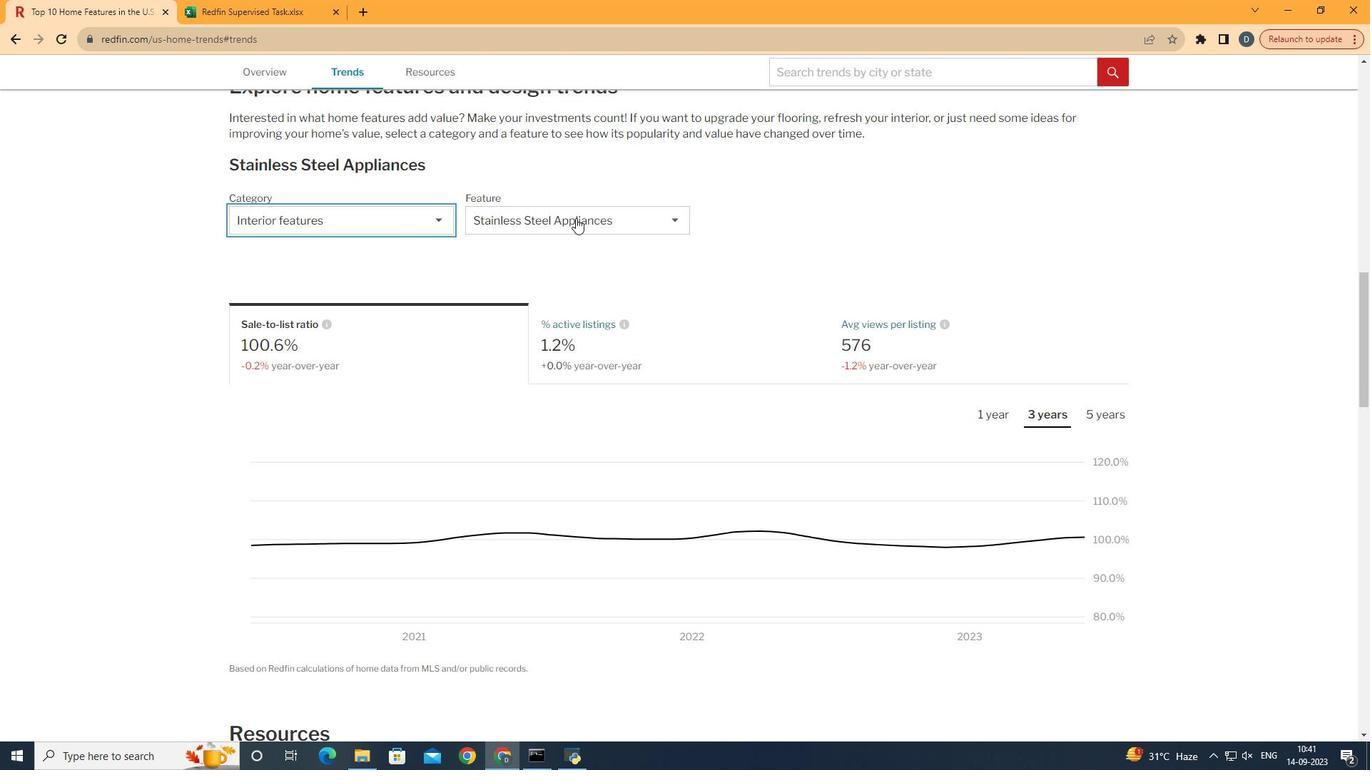 
Action: Mouse moved to (601, 210)
Screenshot: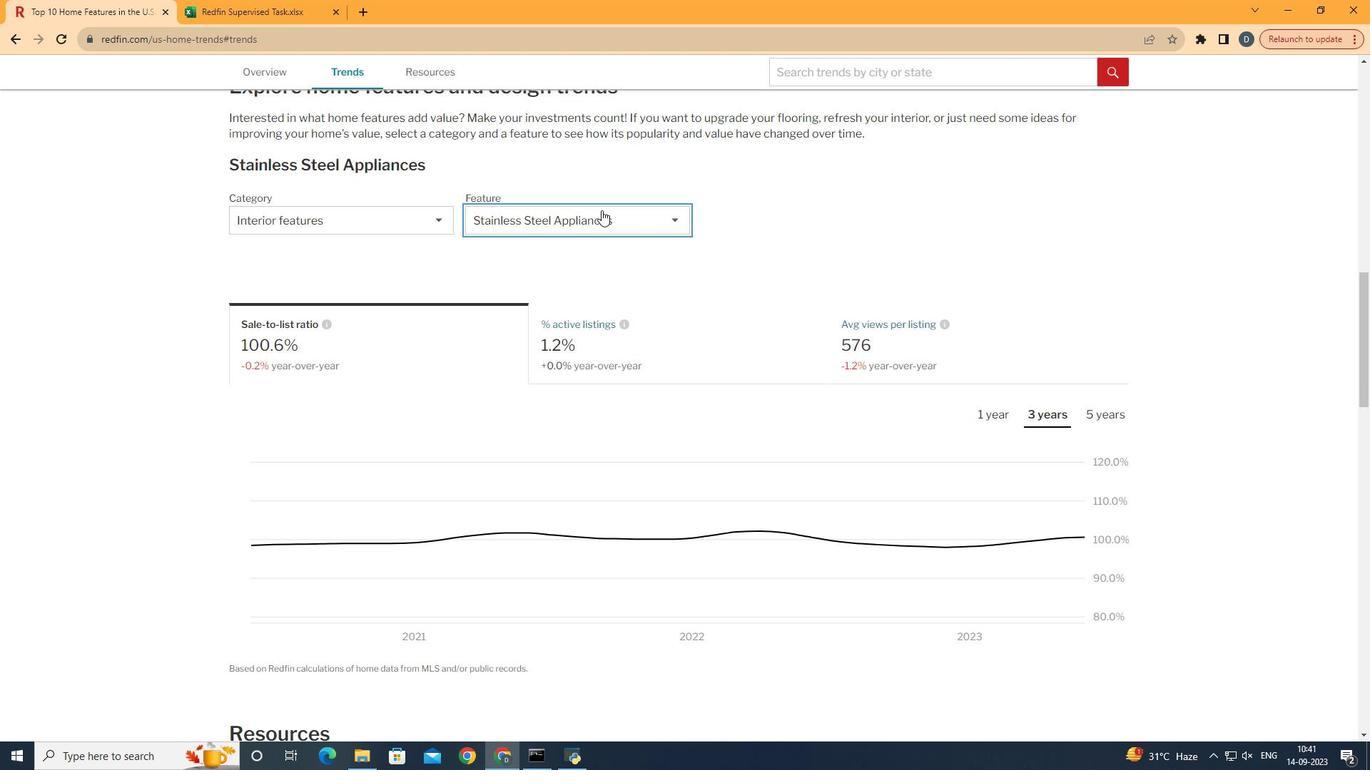 
Action: Mouse pressed left at (601, 210)
Screenshot: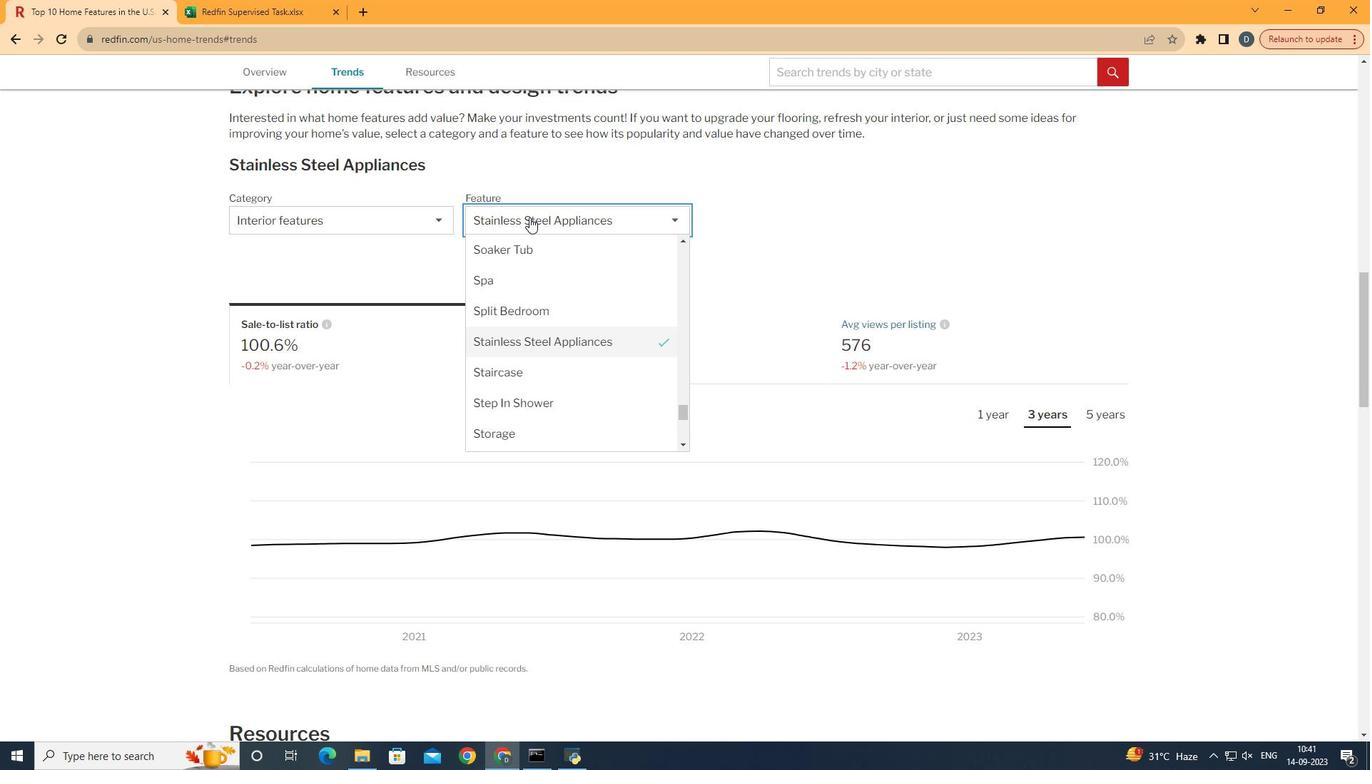 
Action: Mouse moved to (411, 219)
Screenshot: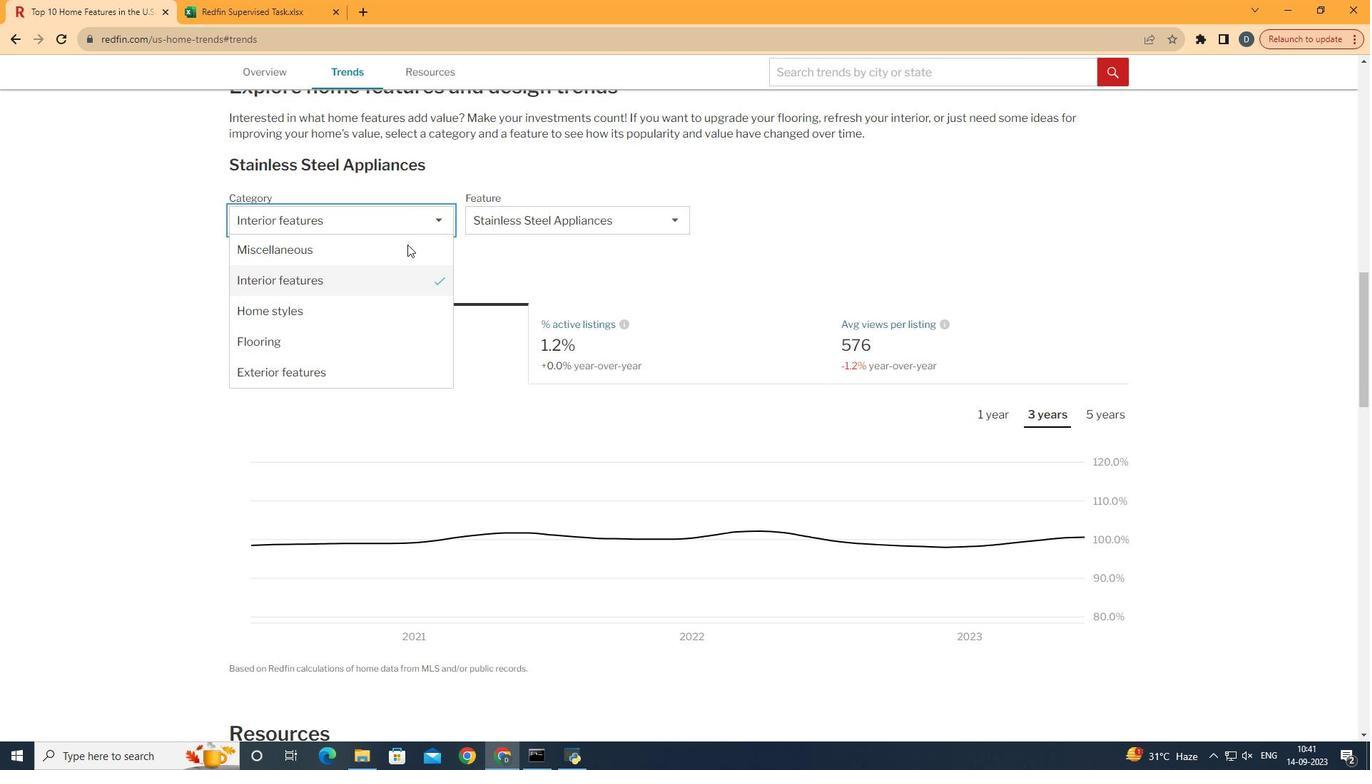
Action: Mouse pressed left at (411, 219)
Screenshot: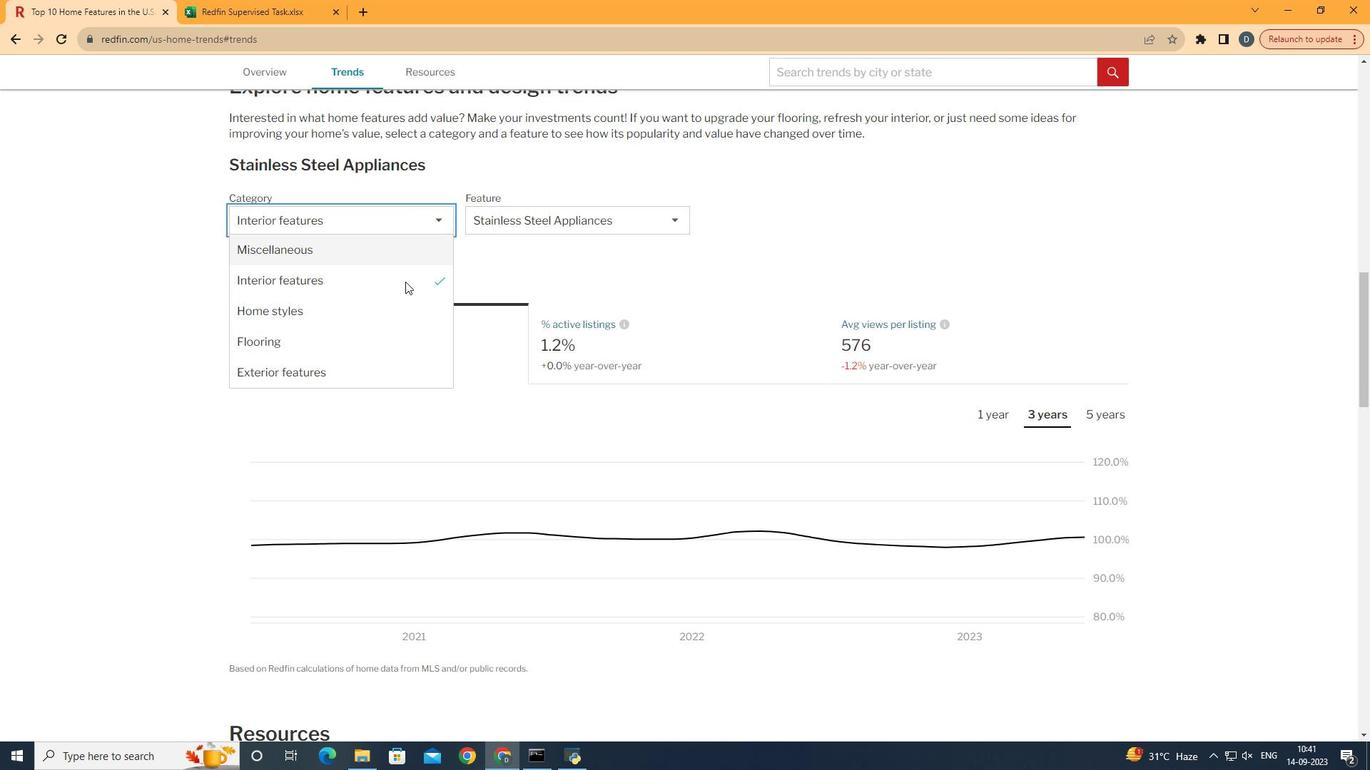 
Action: Mouse moved to (396, 337)
Screenshot: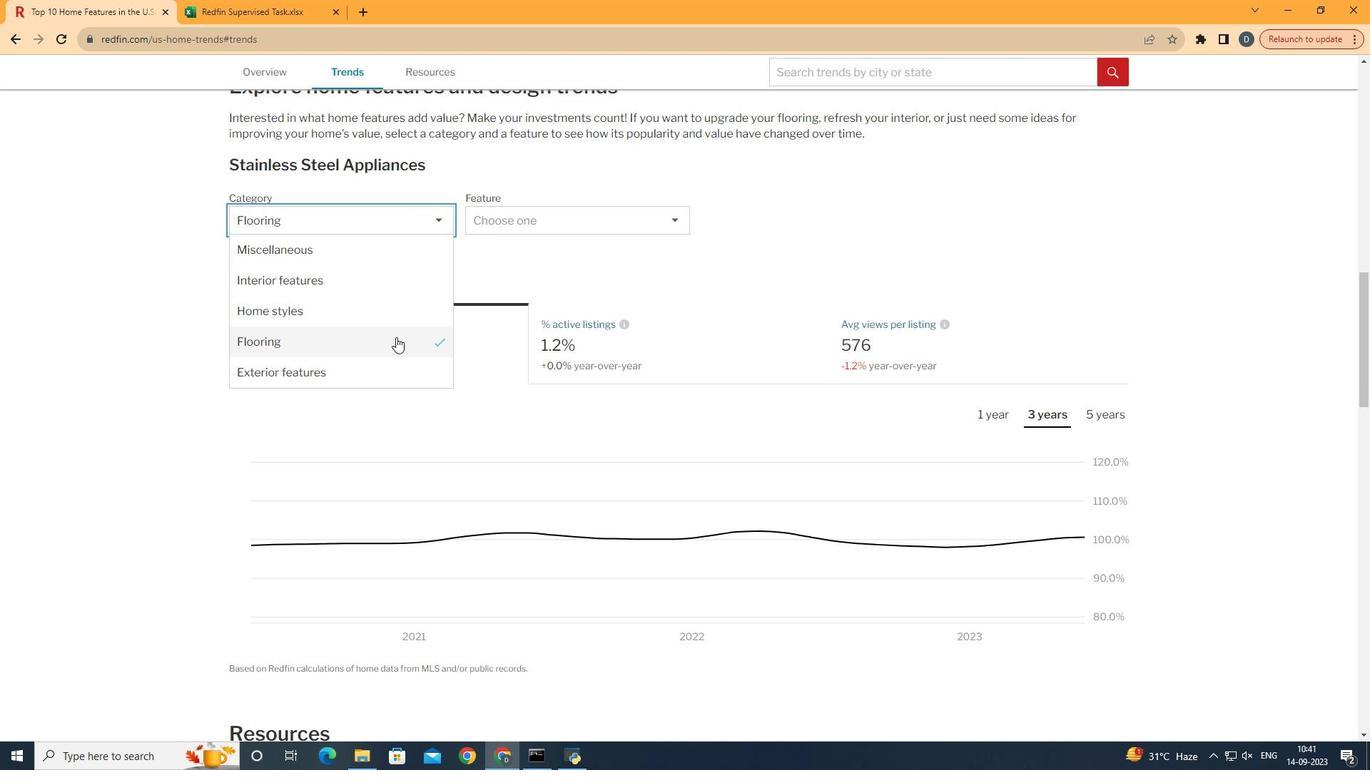 
Action: Mouse pressed left at (396, 337)
Screenshot: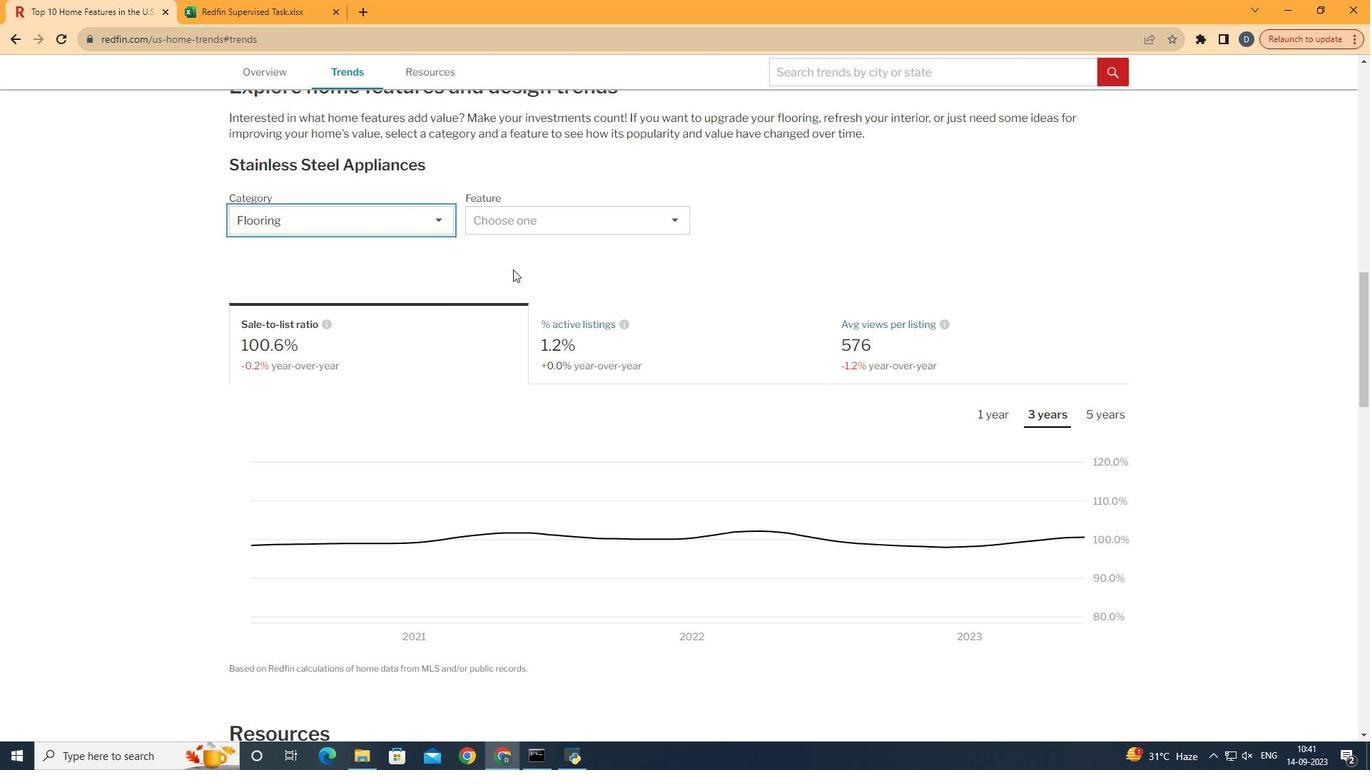 
Action: Mouse moved to (611, 205)
Screenshot: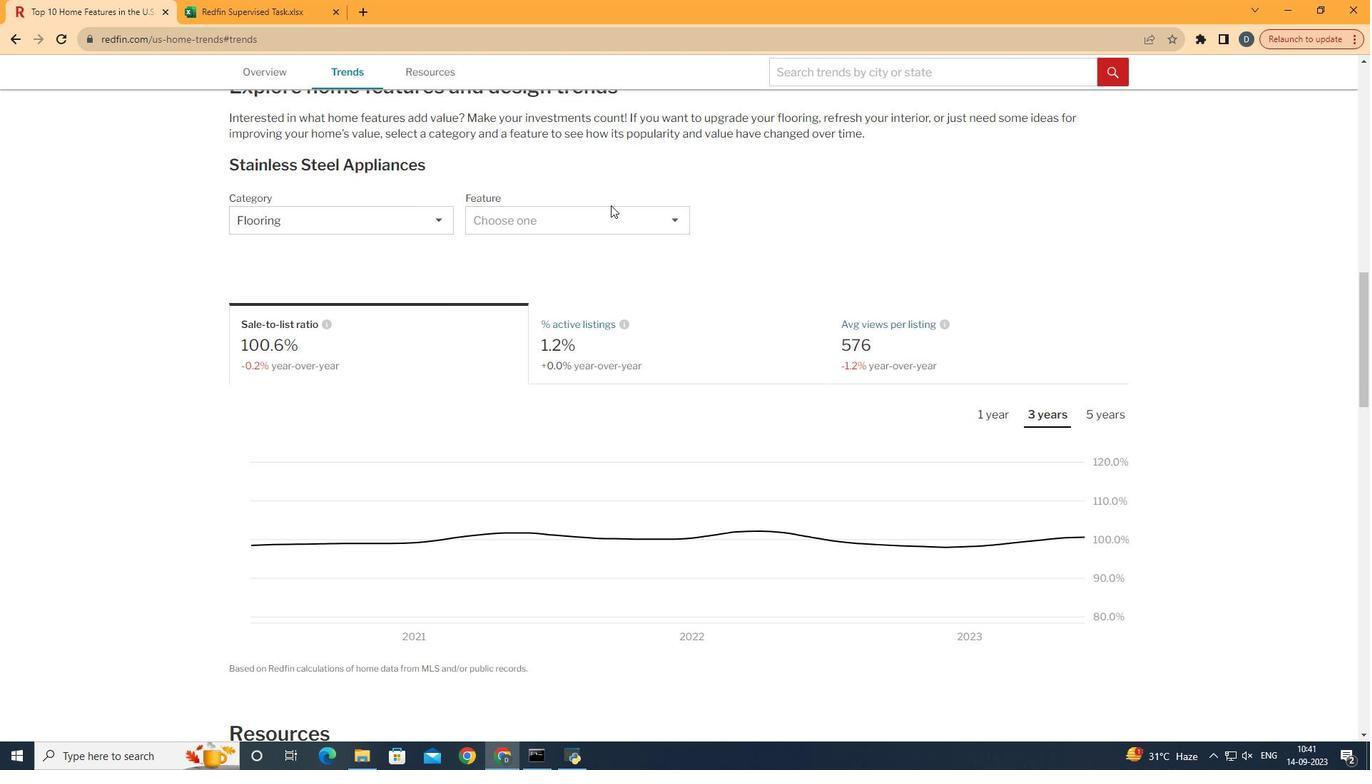 
Action: Mouse pressed left at (611, 205)
Screenshot: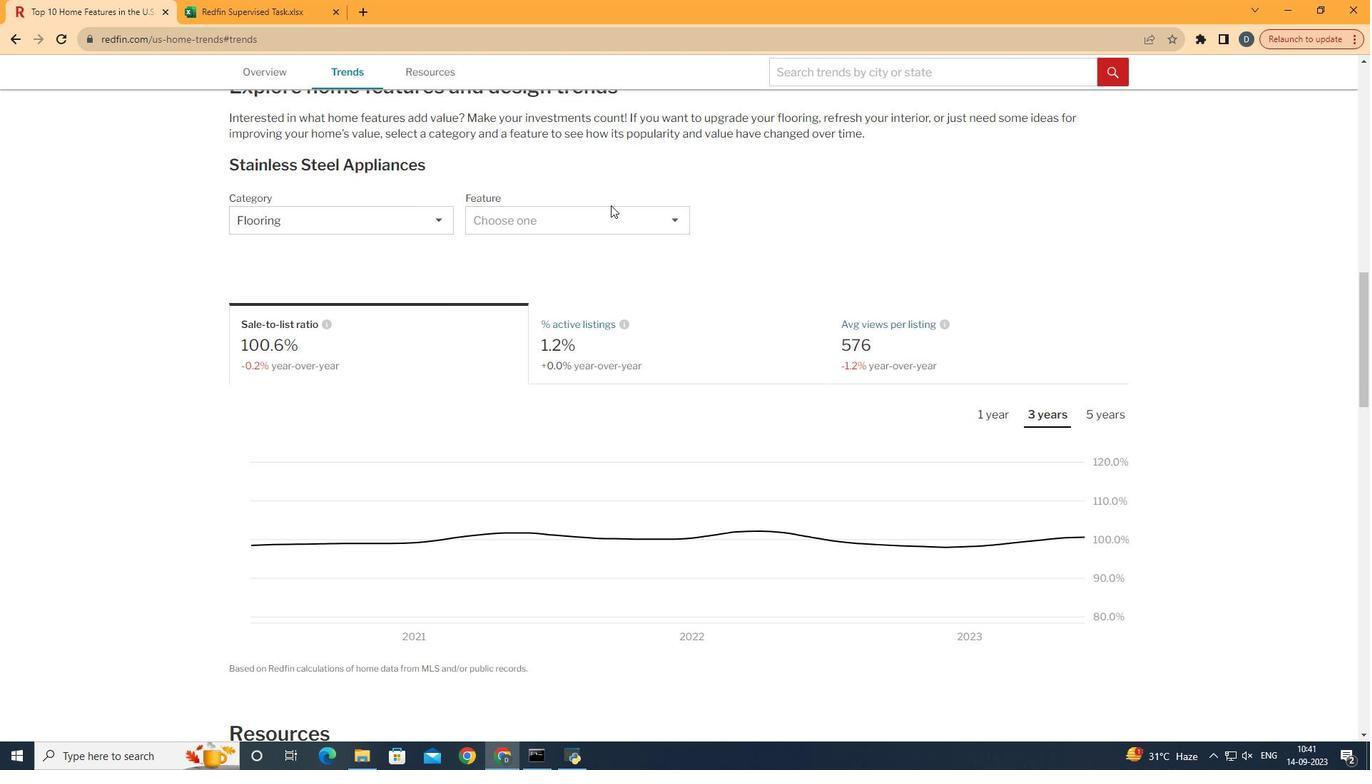
Action: Mouse moved to (608, 229)
Screenshot: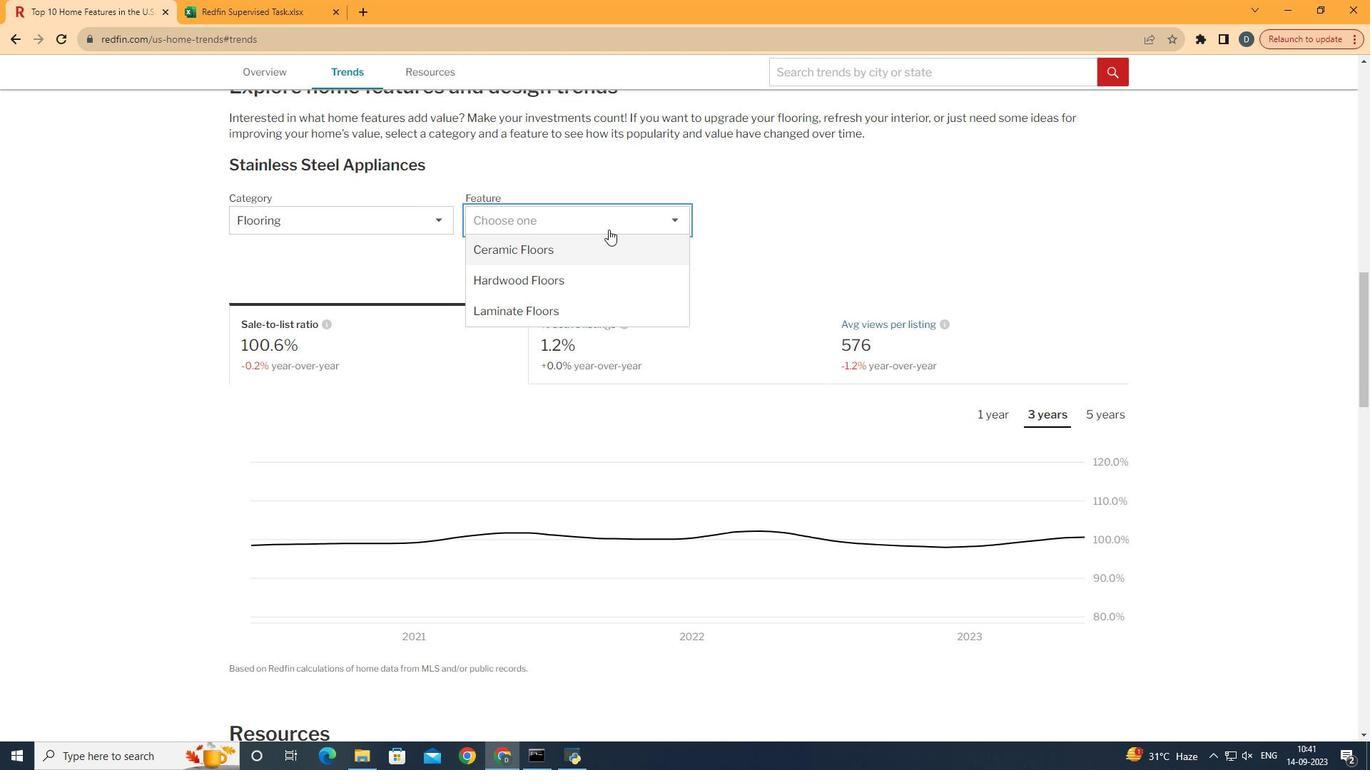 
Action: Mouse pressed left at (608, 229)
Screenshot: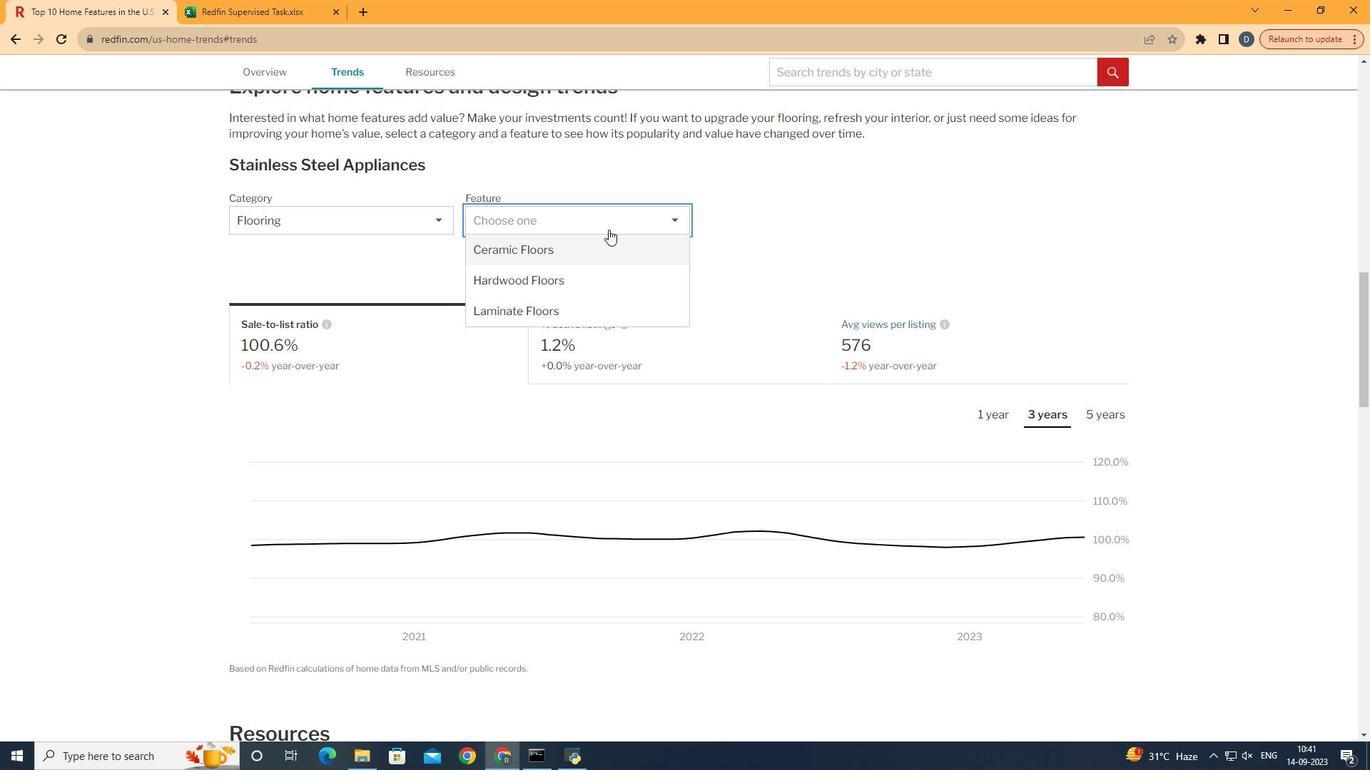 
Action: Mouse moved to (618, 251)
Screenshot: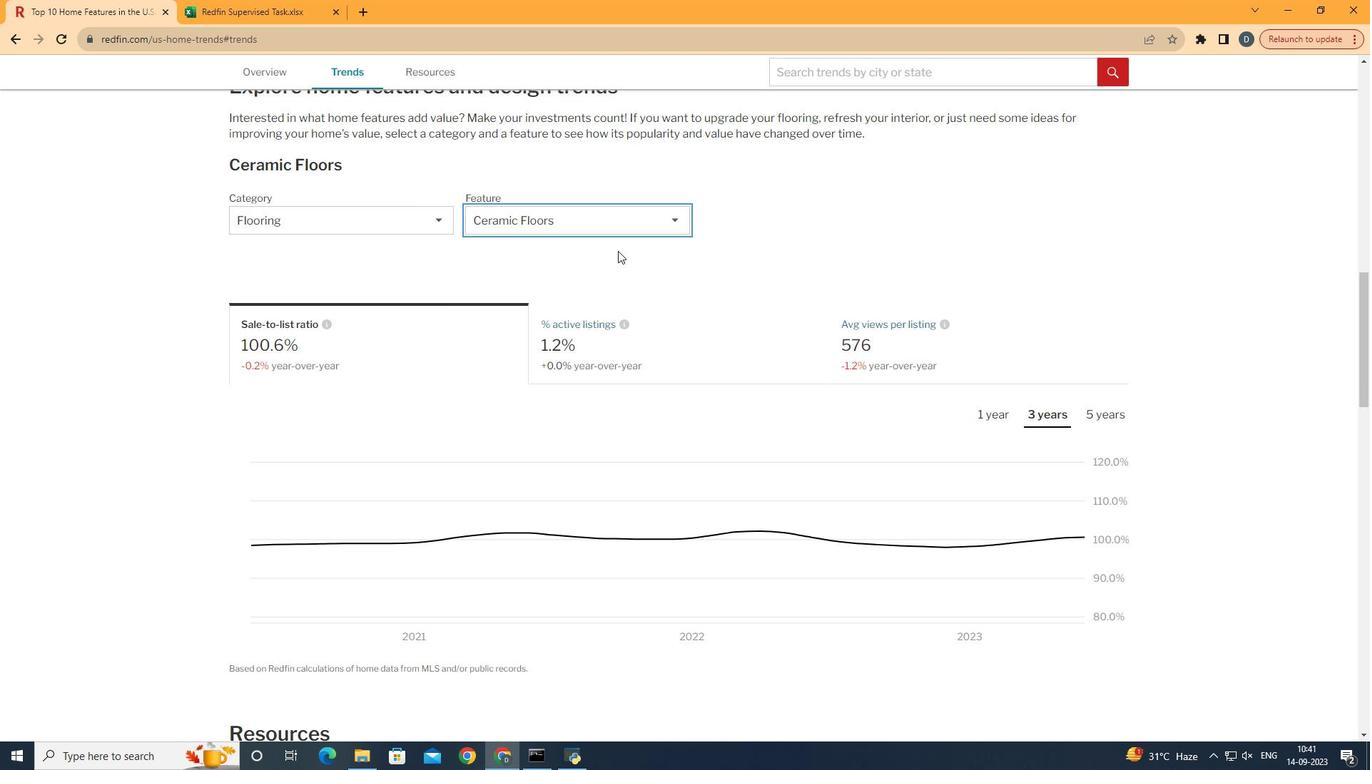 
Action: Mouse pressed left at (618, 251)
Screenshot: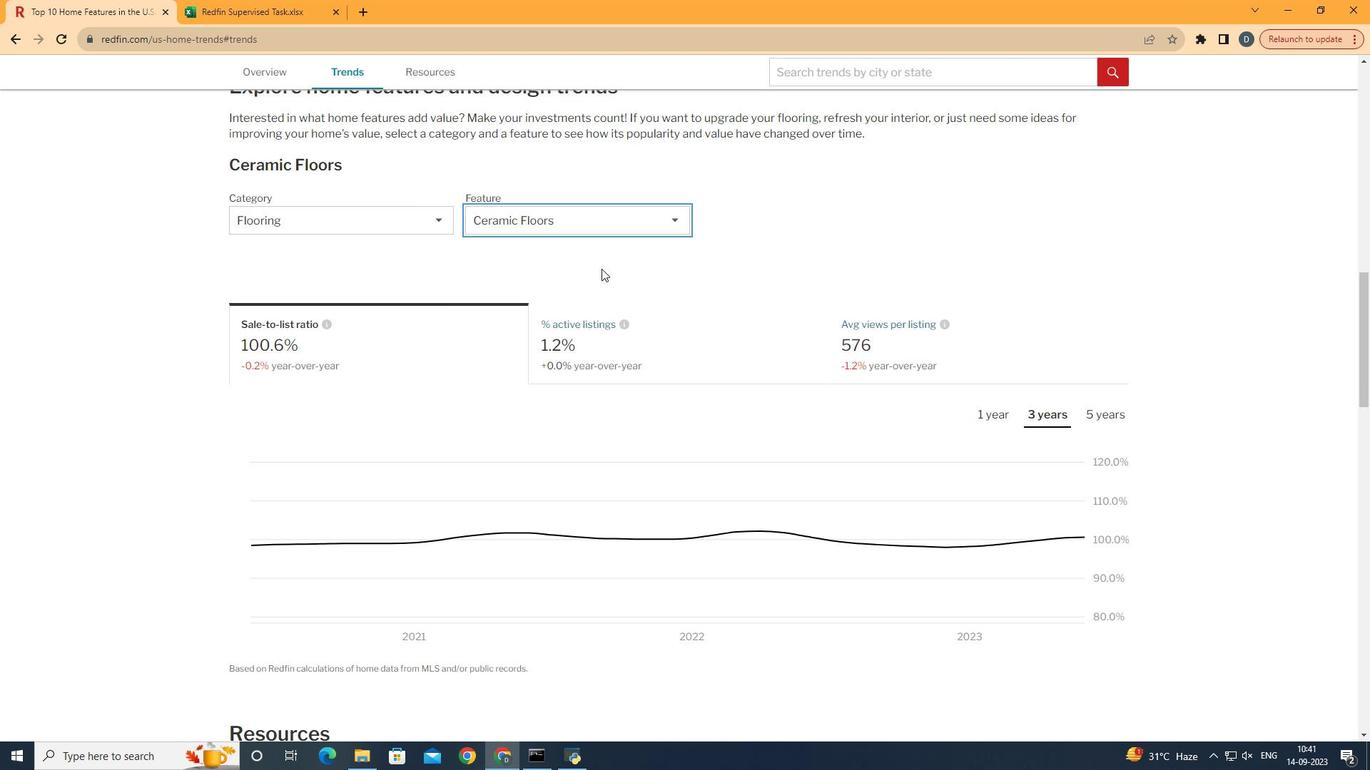 
Action: Mouse moved to (473, 331)
Screenshot: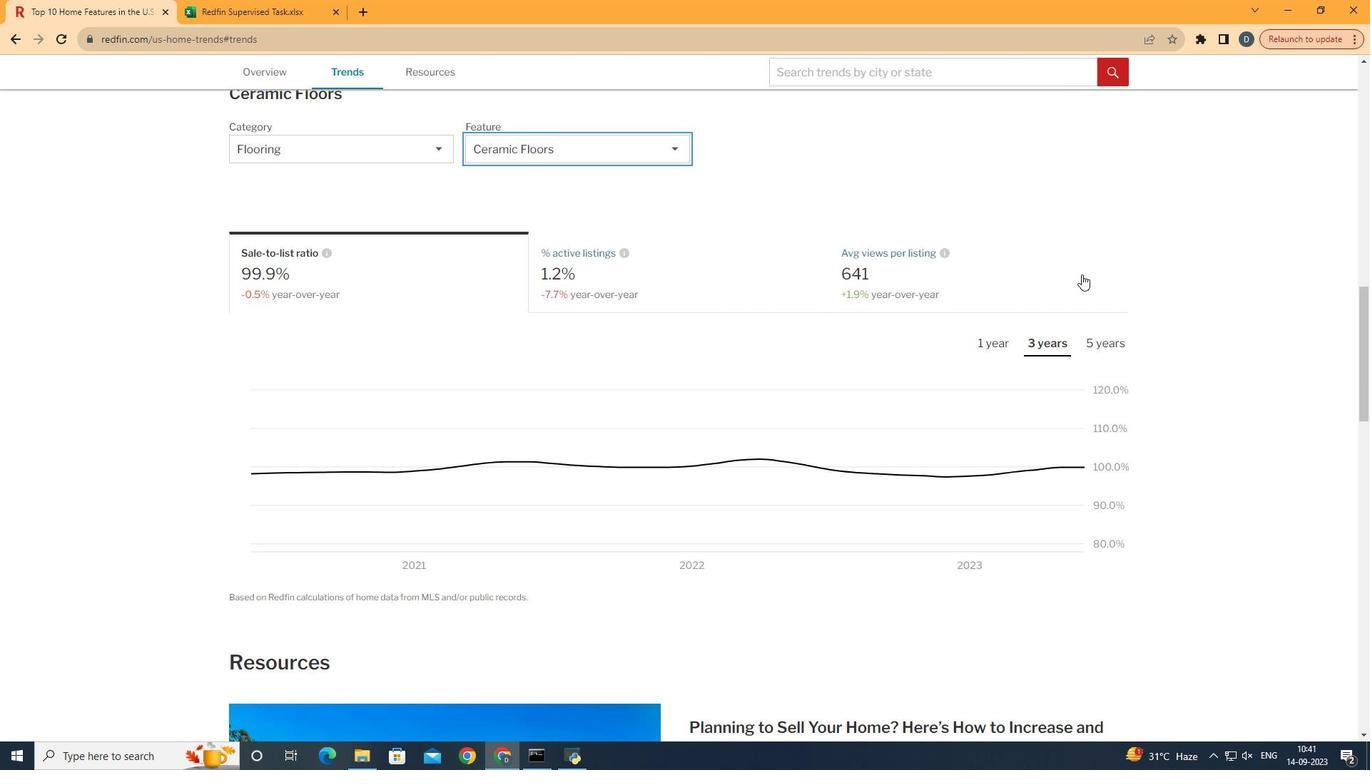 
Action: Mouse scrolled (473, 331) with delta (0, 0)
Screenshot: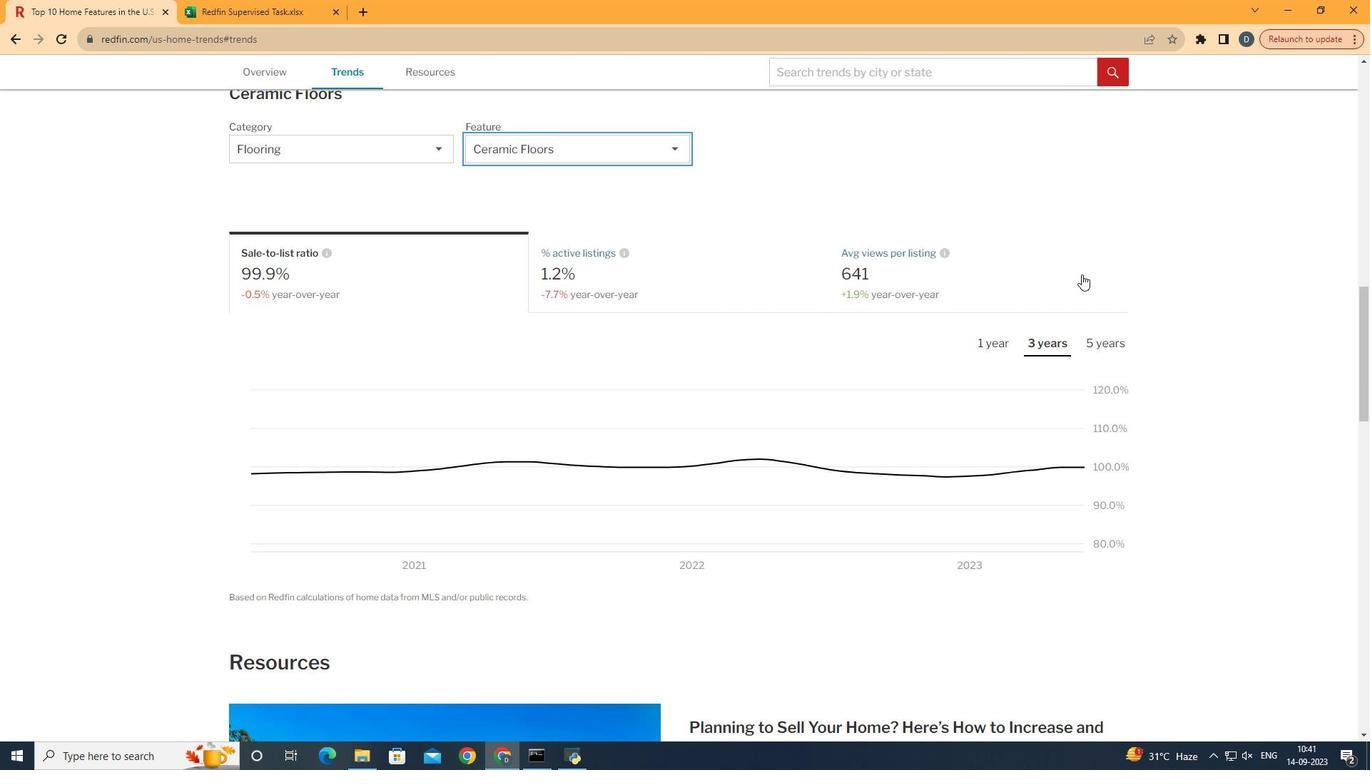 
Action: Mouse moved to (1112, 333)
Screenshot: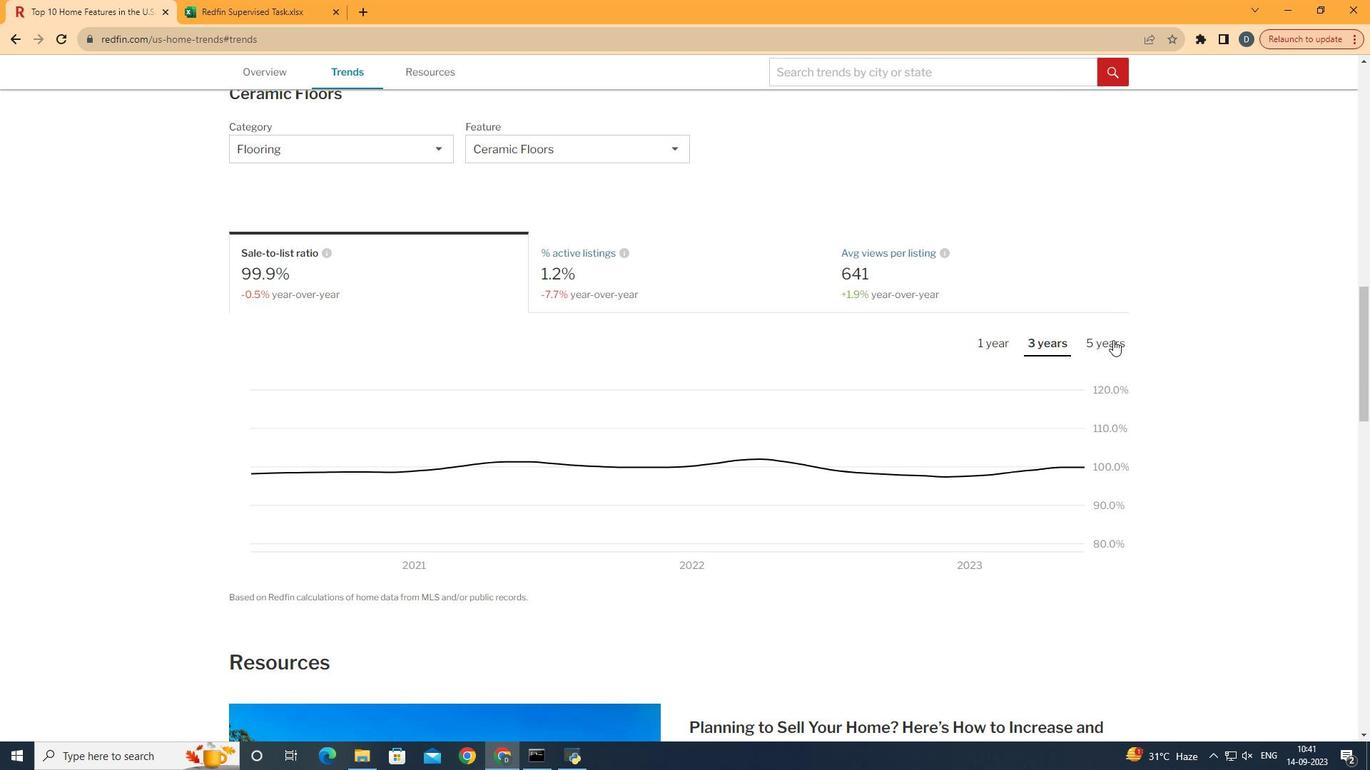 
Action: Mouse pressed left at (1112, 333)
Screenshot: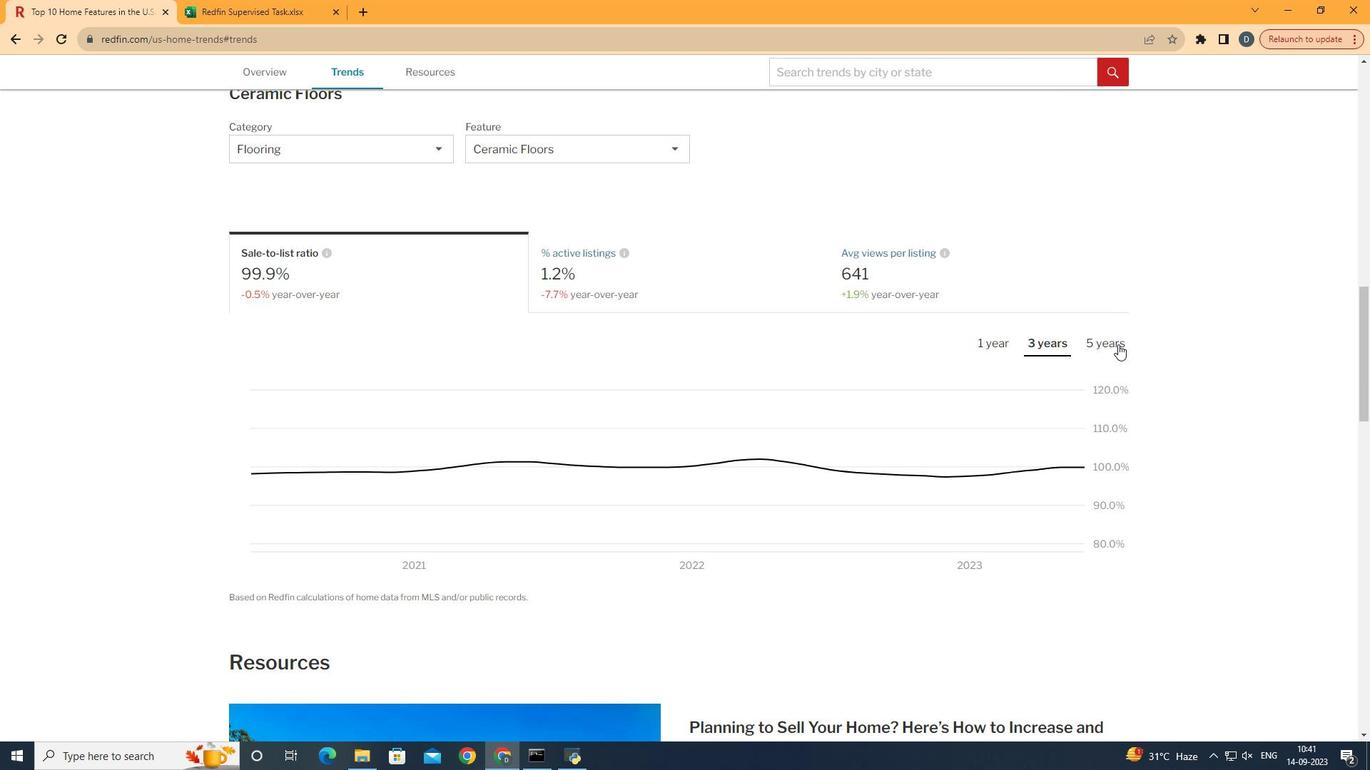 
Action: Mouse moved to (1119, 344)
Screenshot: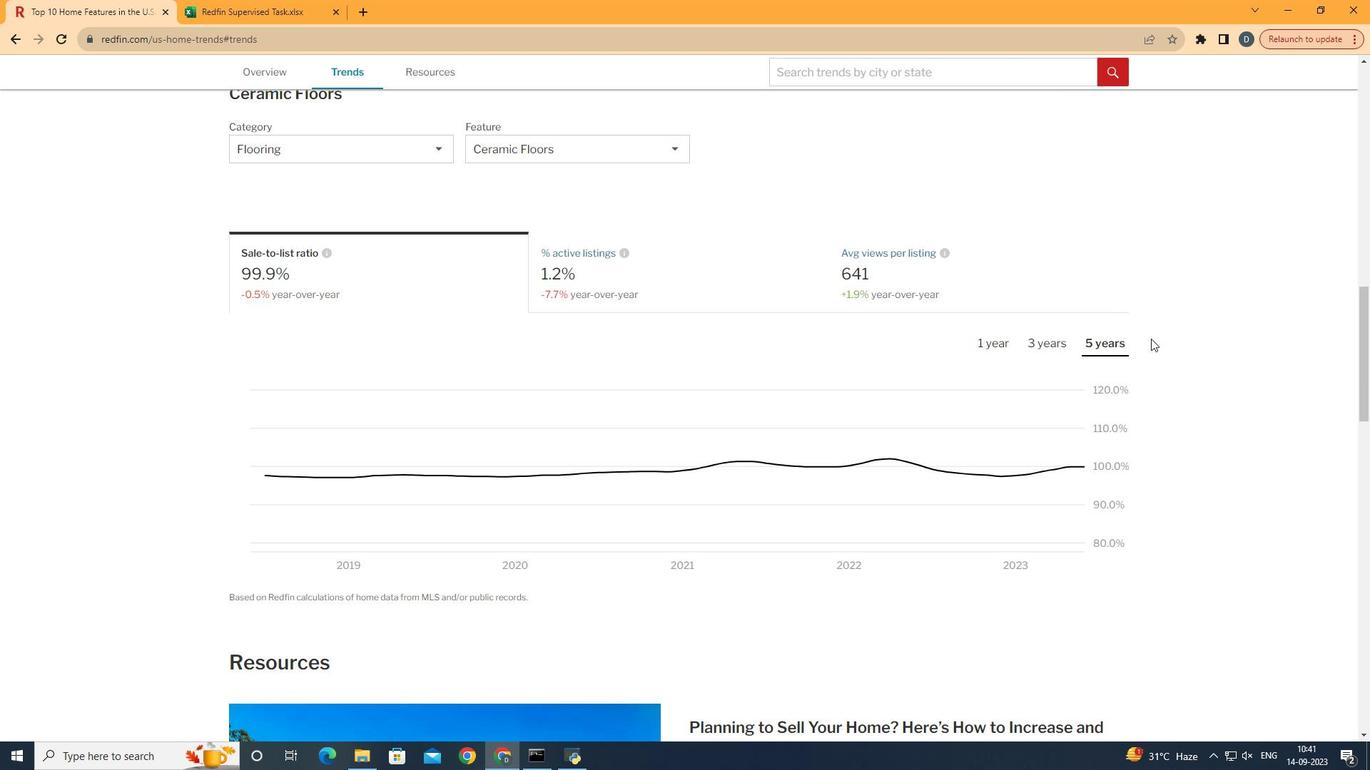 
Action: Mouse pressed left at (1119, 344)
Screenshot: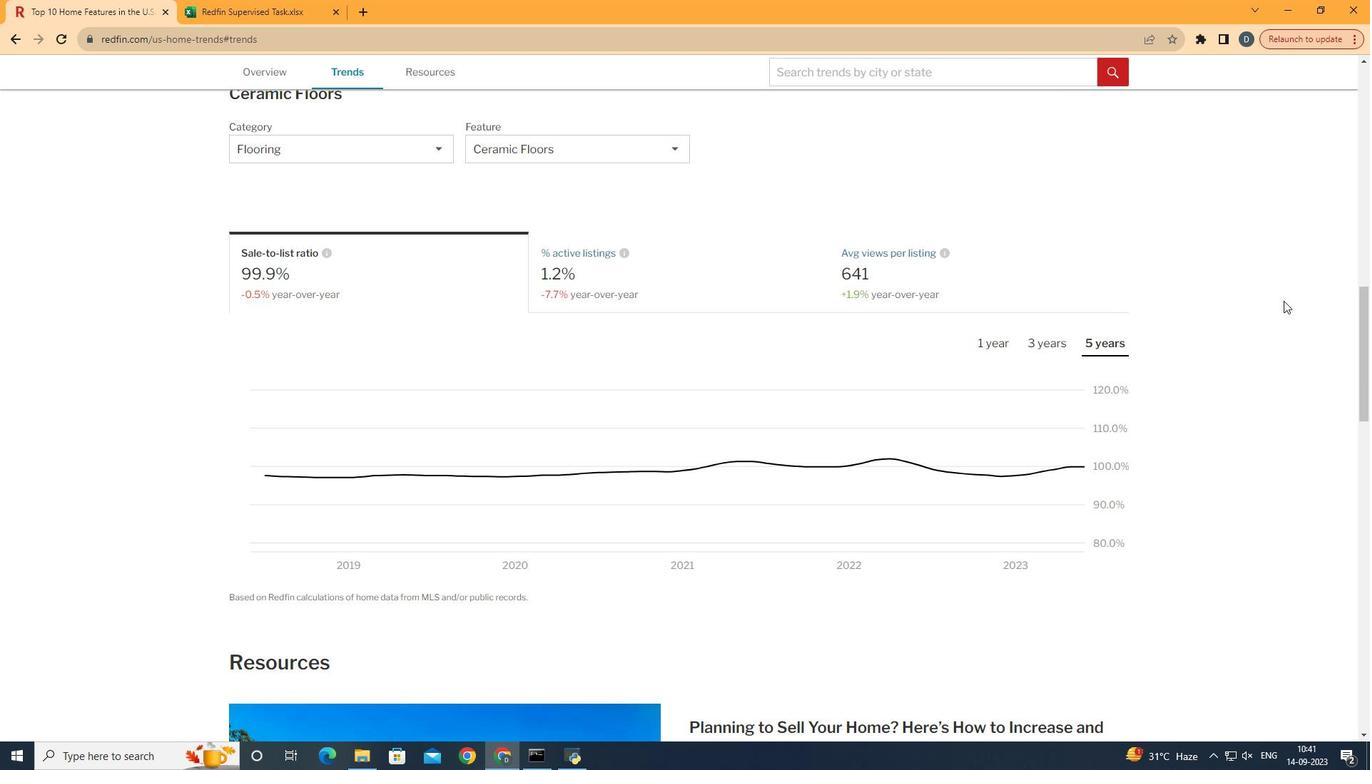 
Action: Mouse moved to (1278, 301)
Screenshot: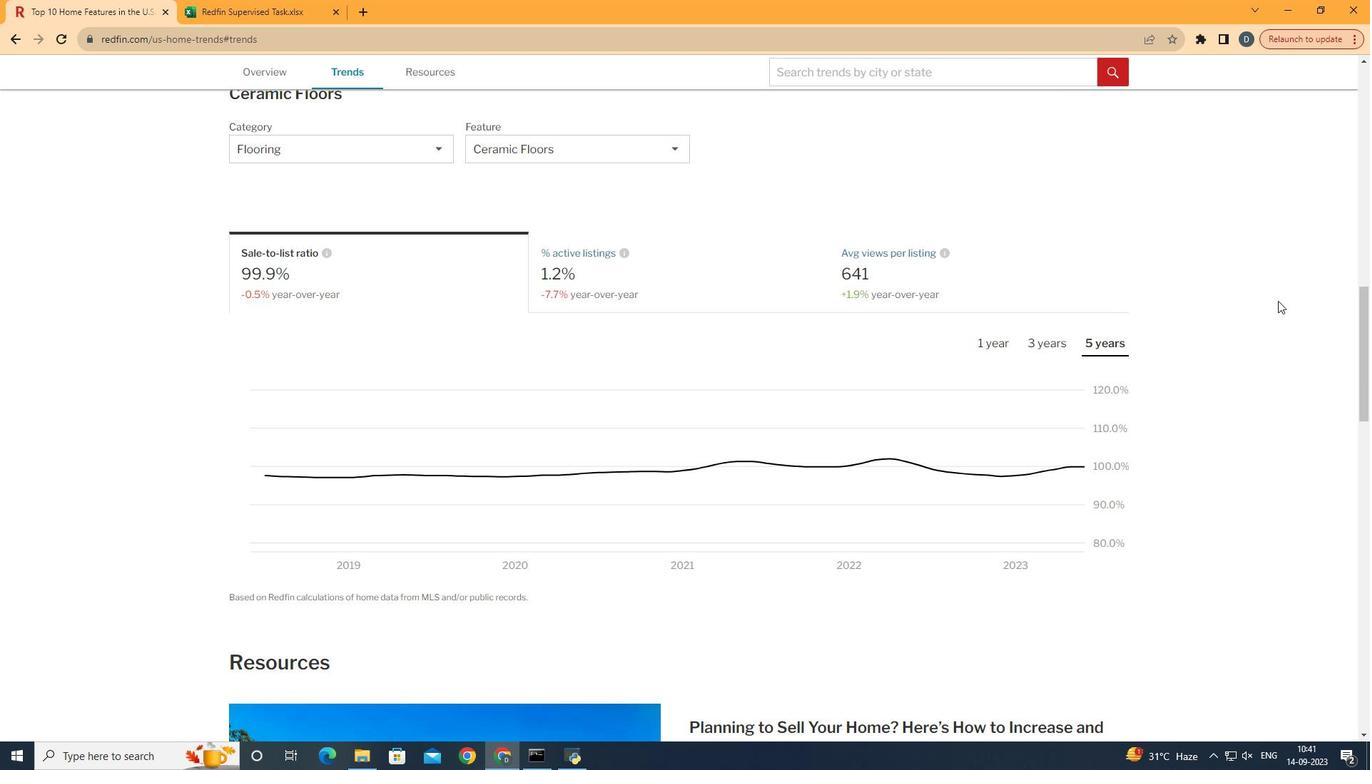 
